 Task: Add a signature Jon Parker containing Have a great National Disability Day, Jon Parker to email address softage.8@softage.net and add a folder Graphic design
Action: Mouse moved to (89, 136)
Screenshot: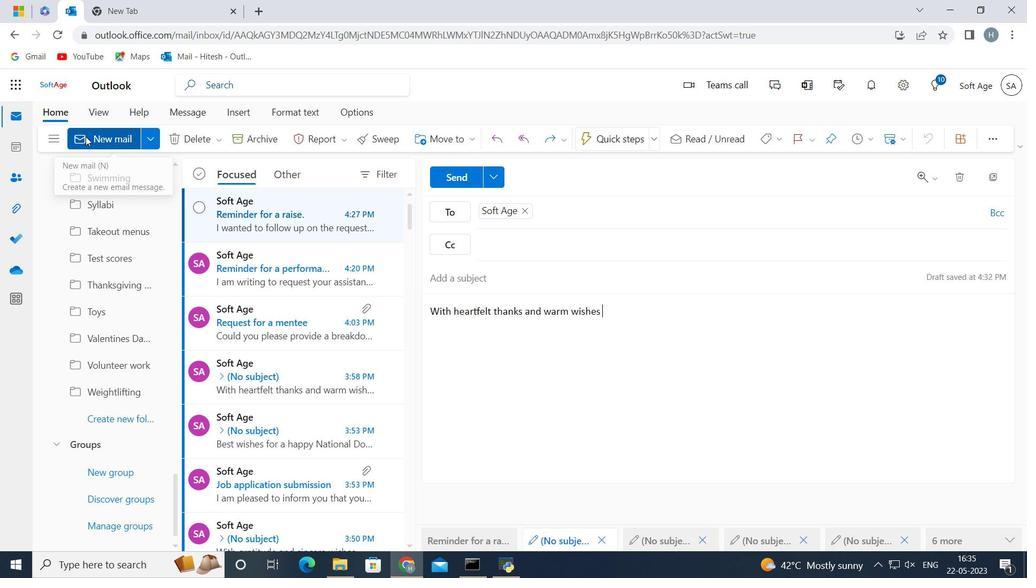 
Action: Mouse pressed left at (89, 136)
Screenshot: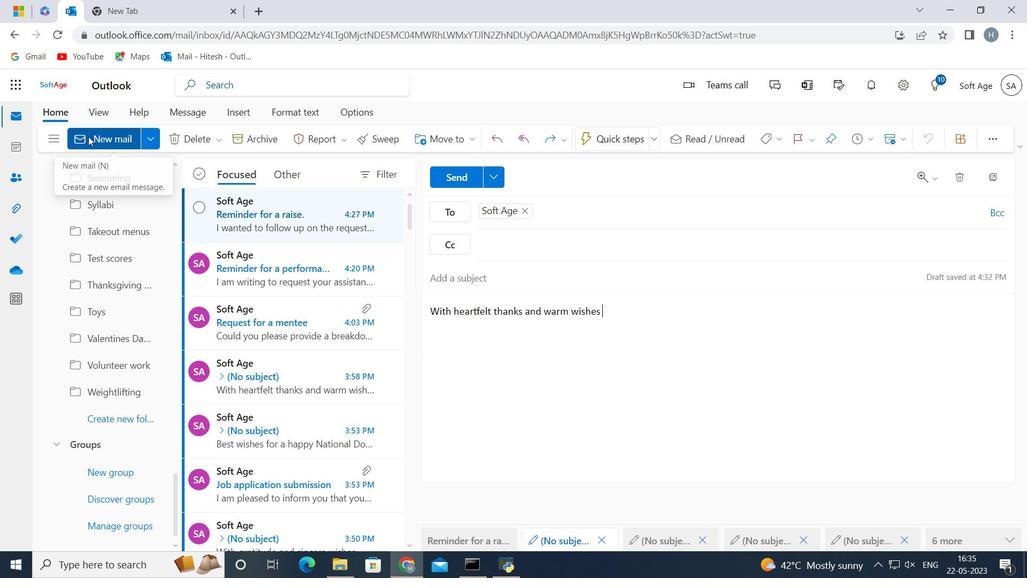 
Action: Mouse moved to (844, 142)
Screenshot: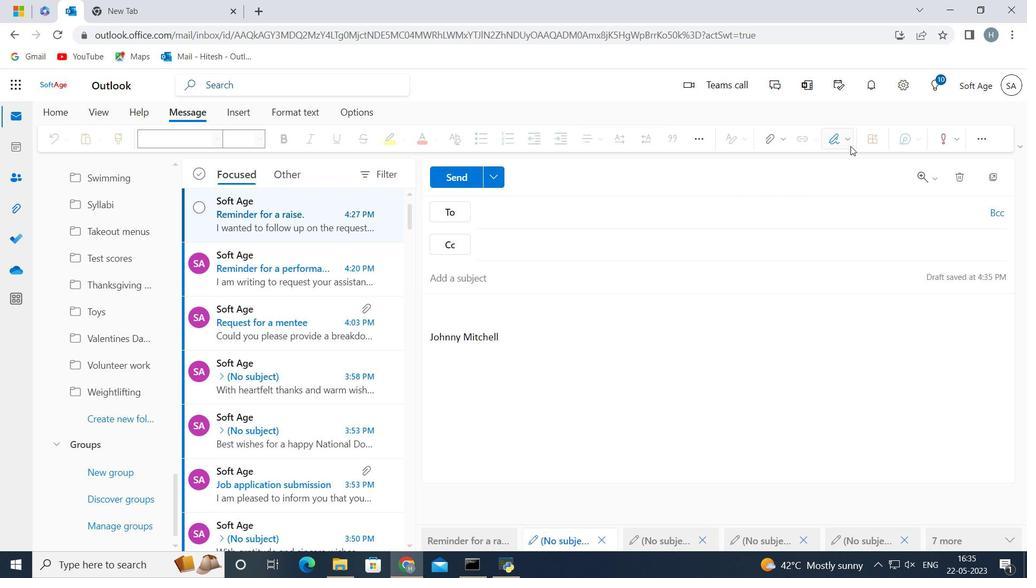 
Action: Mouse pressed left at (844, 142)
Screenshot: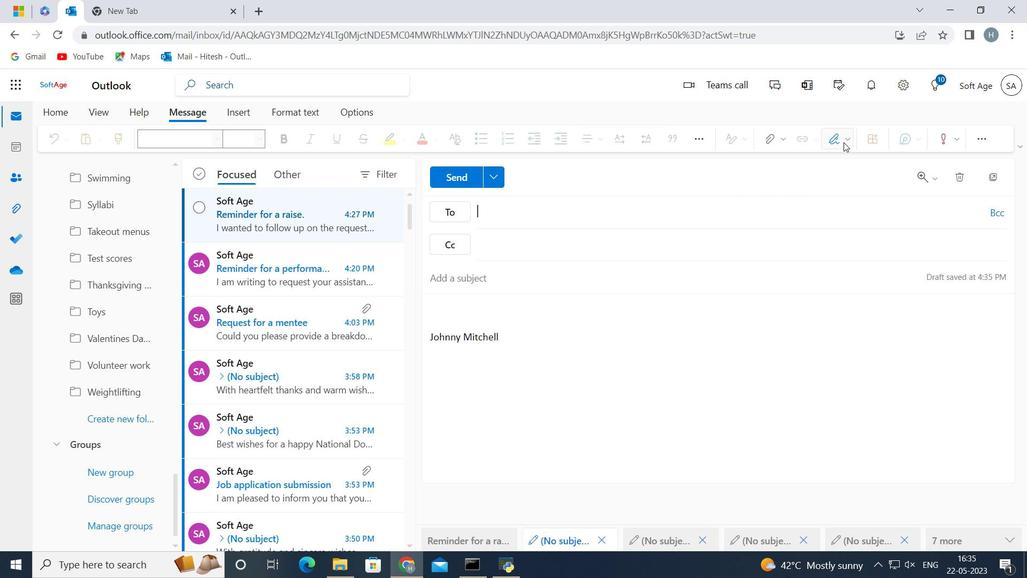 
Action: Mouse moved to (780, 405)
Screenshot: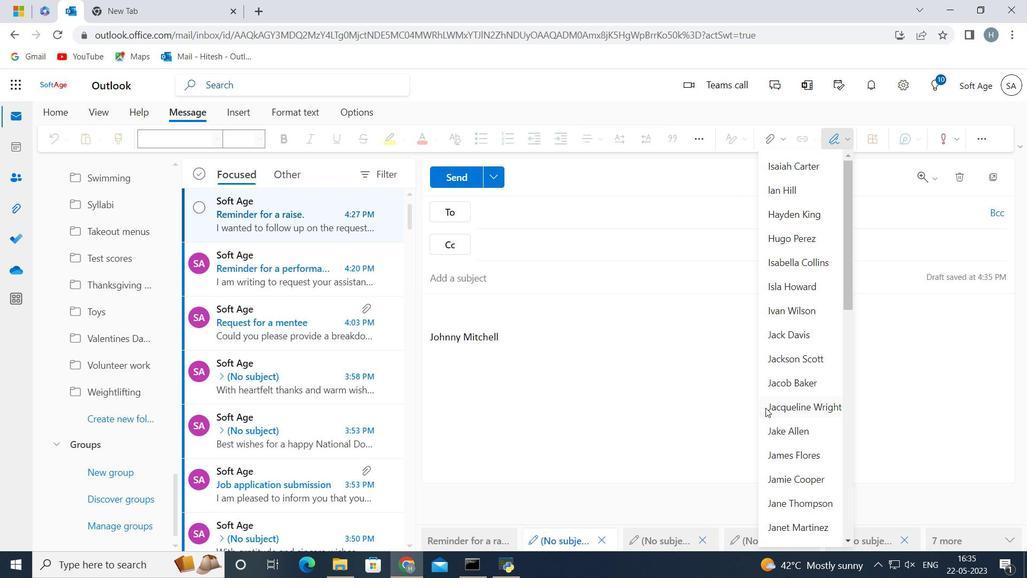 
Action: Mouse scrolled (780, 404) with delta (0, 0)
Screenshot: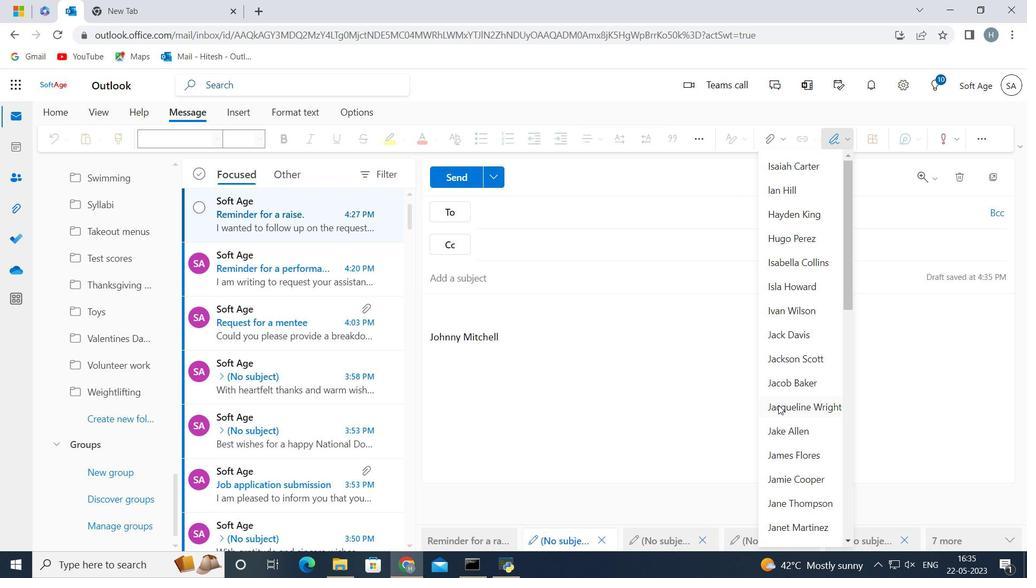
Action: Mouse scrolled (780, 404) with delta (0, 0)
Screenshot: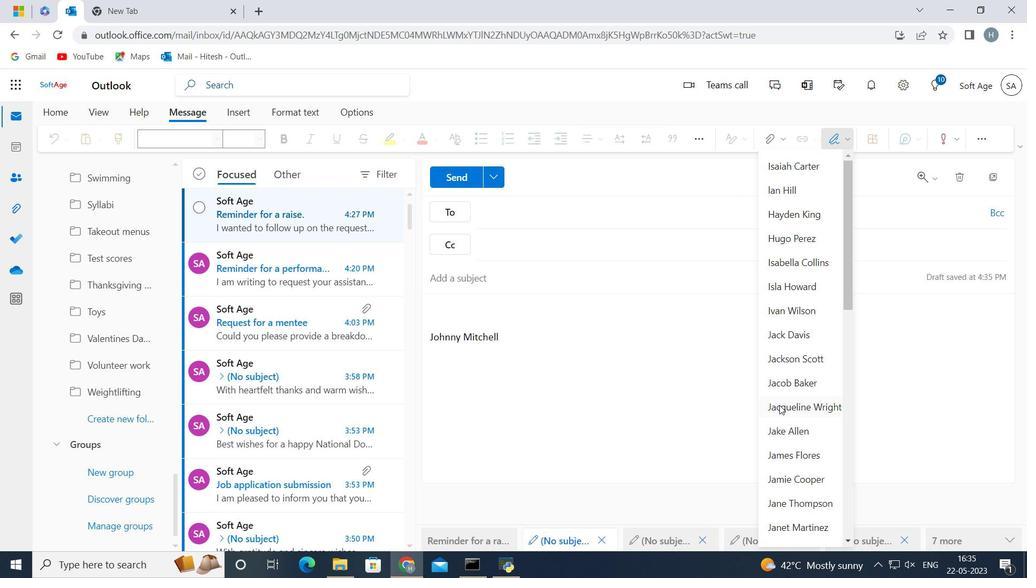 
Action: Mouse scrolled (780, 404) with delta (0, 0)
Screenshot: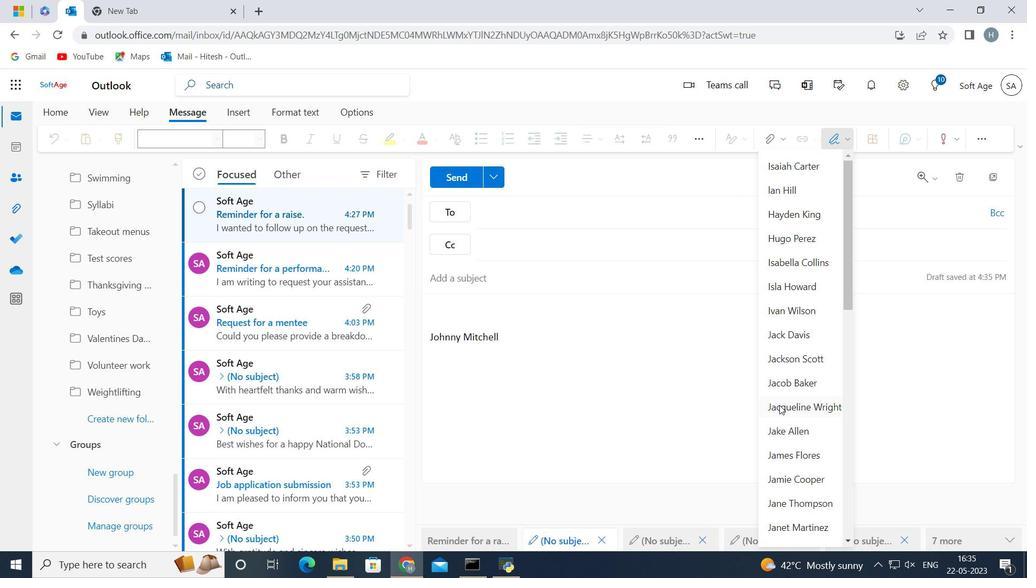 
Action: Mouse scrolled (780, 404) with delta (0, 0)
Screenshot: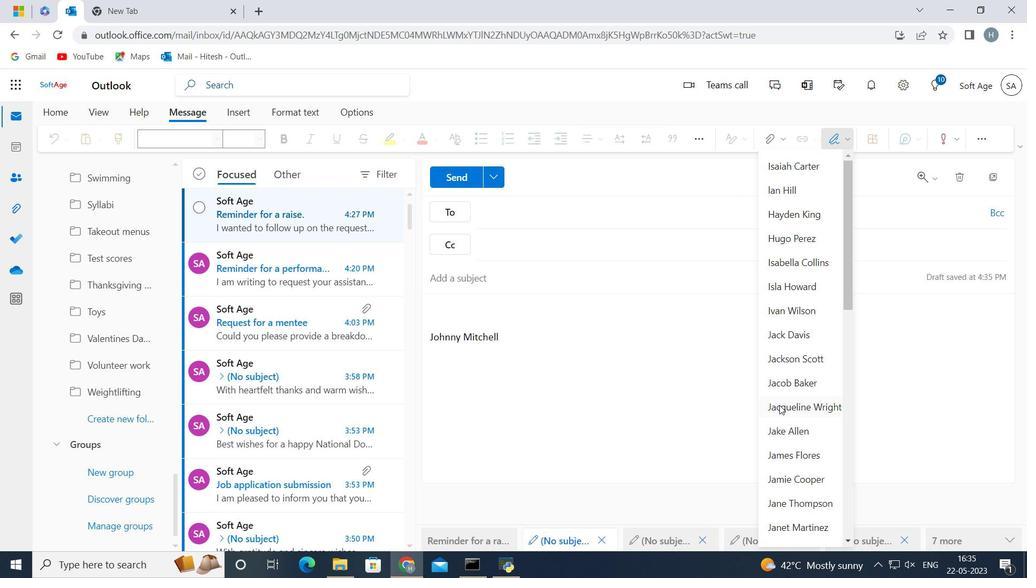 
Action: Mouse scrolled (780, 404) with delta (0, 0)
Screenshot: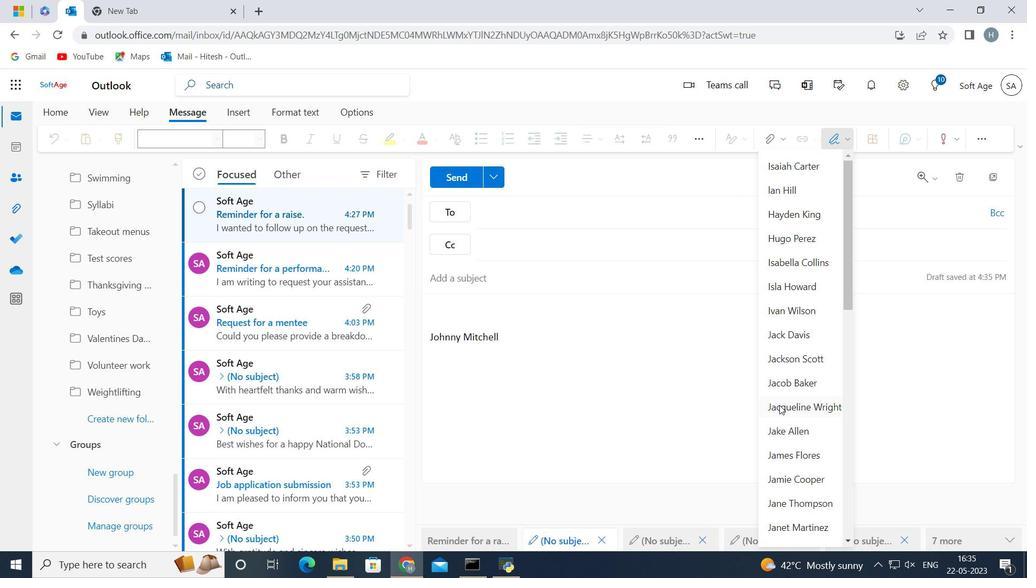
Action: Mouse scrolled (780, 404) with delta (0, 0)
Screenshot: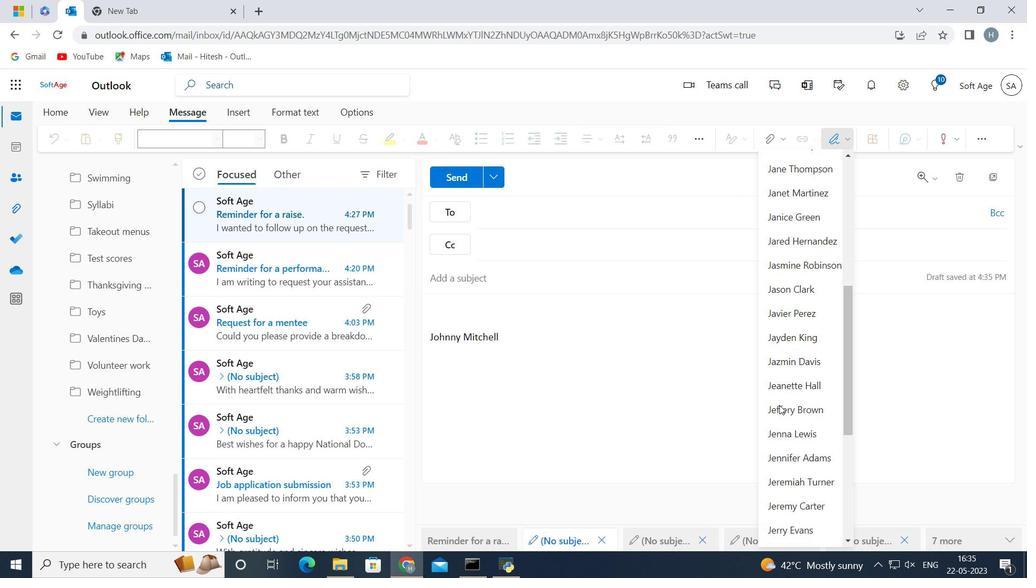 
Action: Mouse scrolled (780, 404) with delta (0, 0)
Screenshot: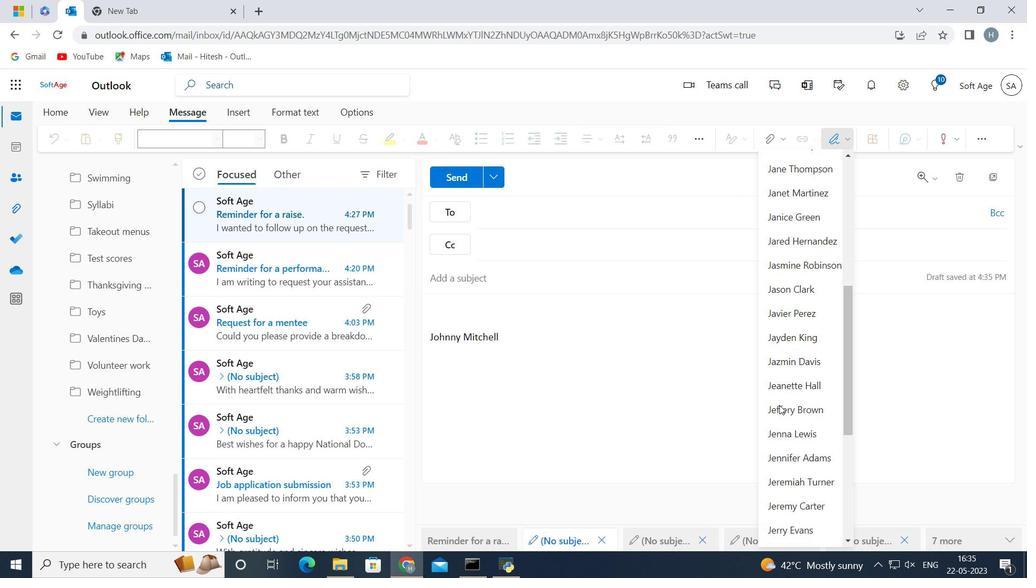 
Action: Mouse scrolled (780, 404) with delta (0, 0)
Screenshot: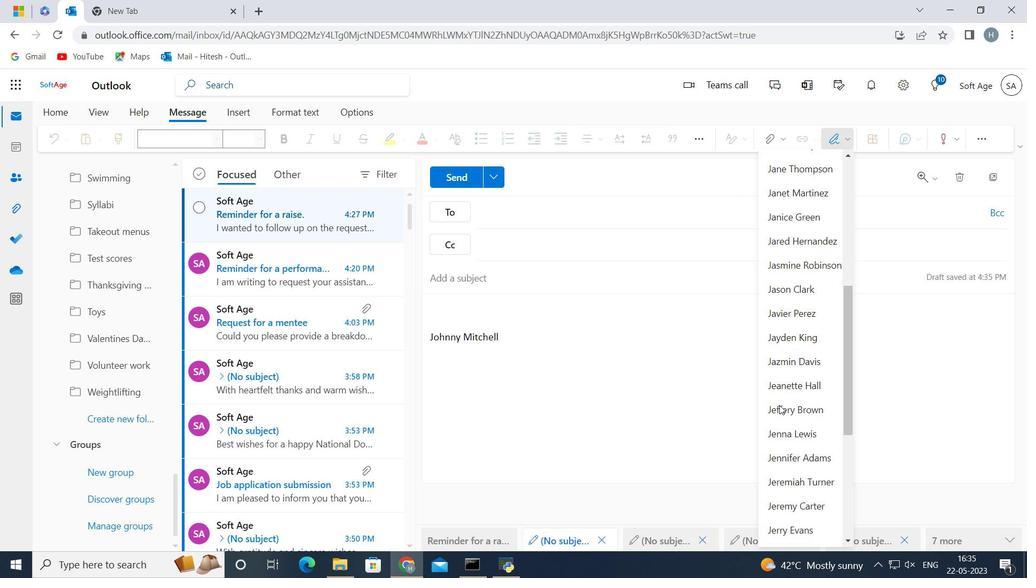 
Action: Mouse scrolled (780, 404) with delta (0, 0)
Screenshot: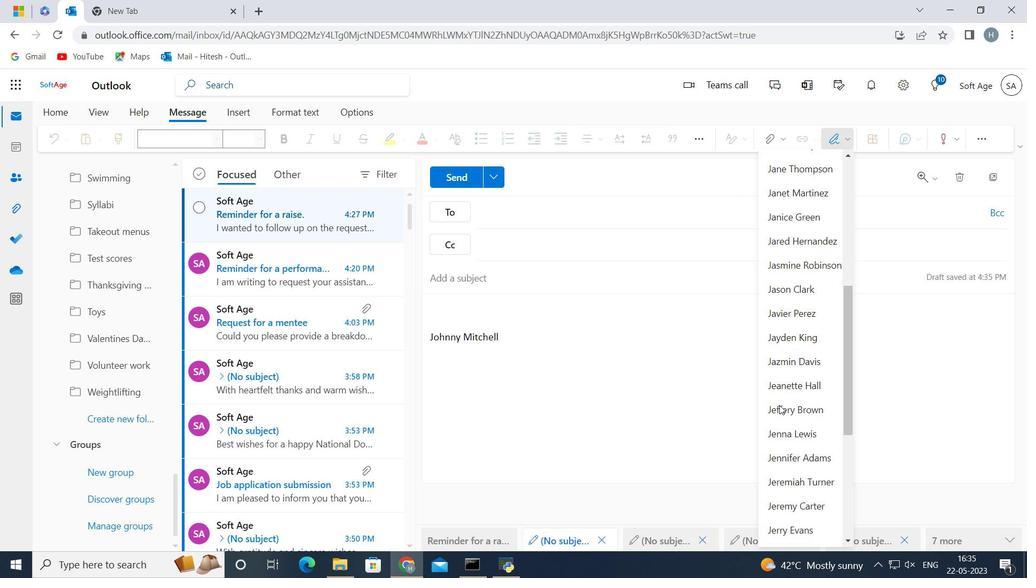 
Action: Mouse scrolled (780, 404) with delta (0, 0)
Screenshot: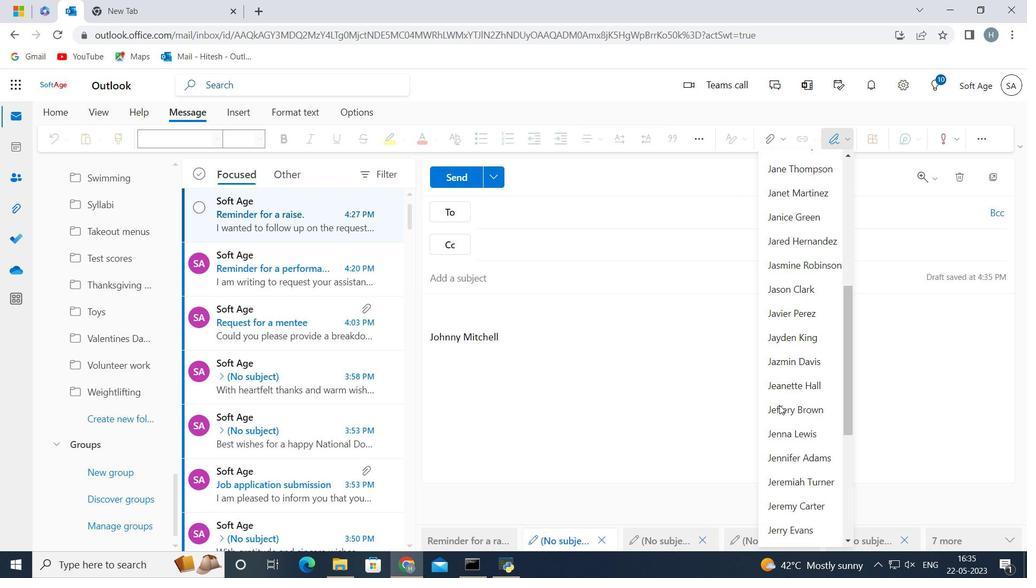 
Action: Mouse scrolled (780, 404) with delta (0, 0)
Screenshot: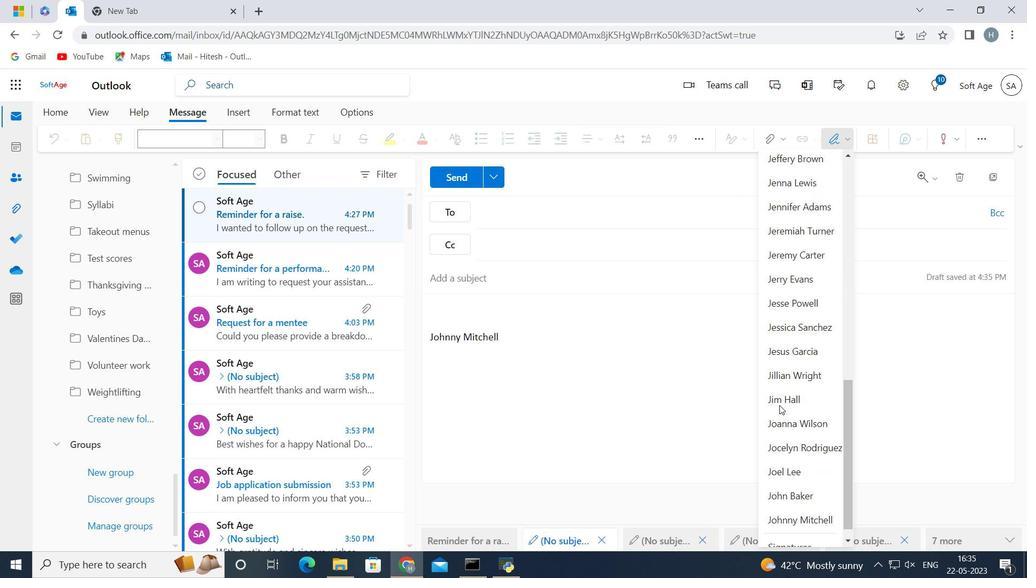 
Action: Mouse scrolled (780, 404) with delta (0, 0)
Screenshot: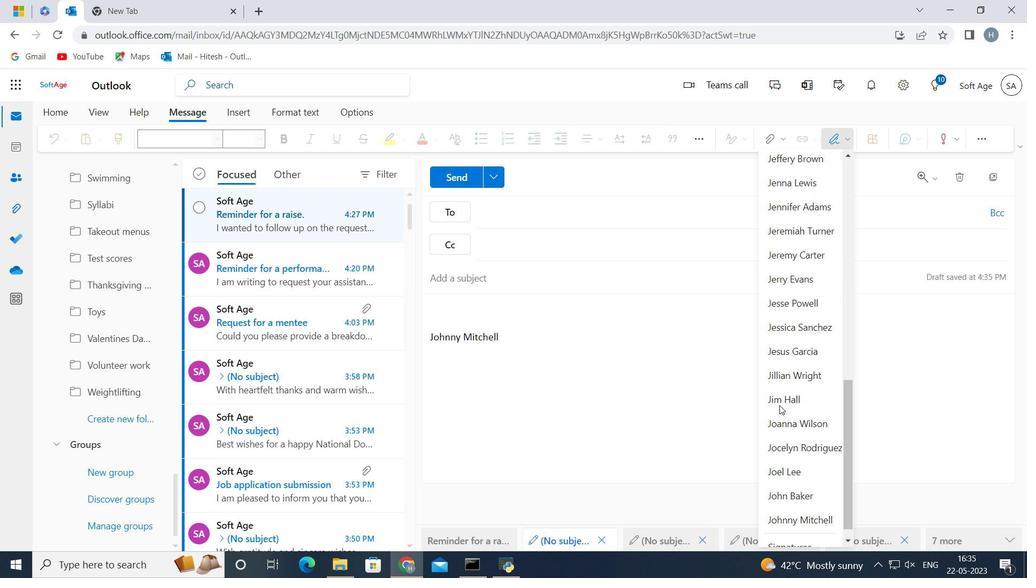
Action: Mouse scrolled (780, 404) with delta (0, 0)
Screenshot: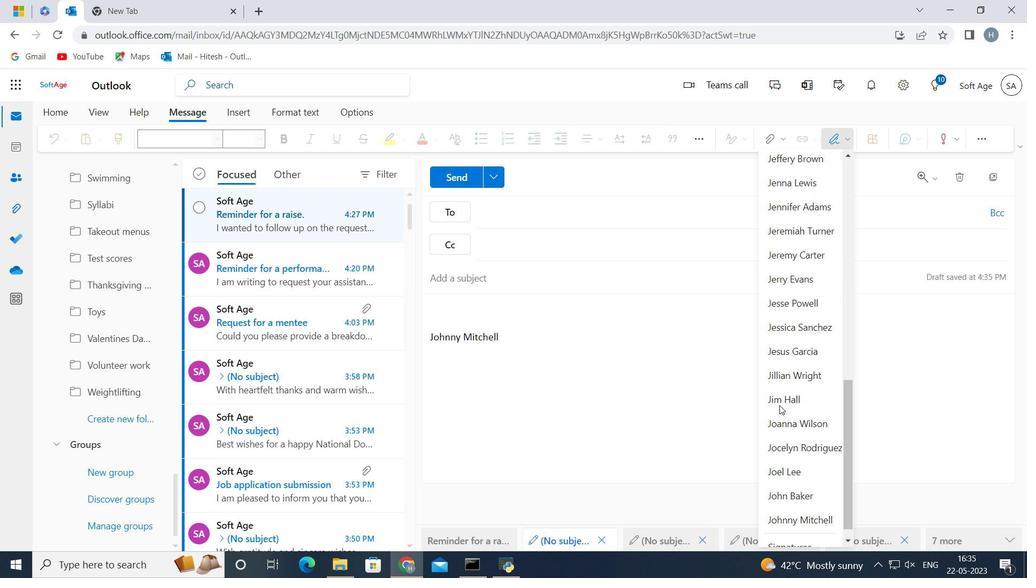 
Action: Mouse scrolled (780, 404) with delta (0, 0)
Screenshot: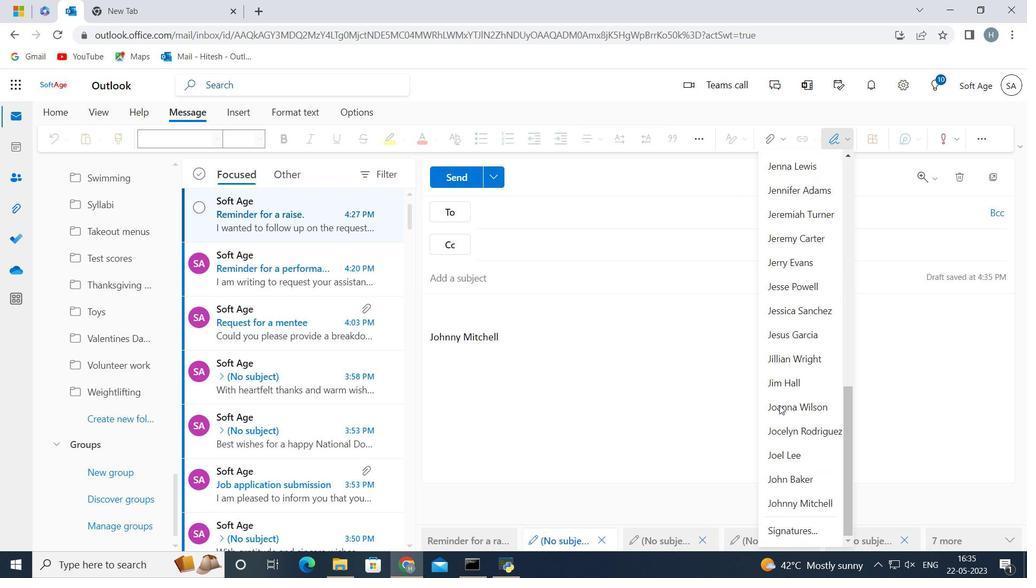 
Action: Mouse scrolled (780, 404) with delta (0, 0)
Screenshot: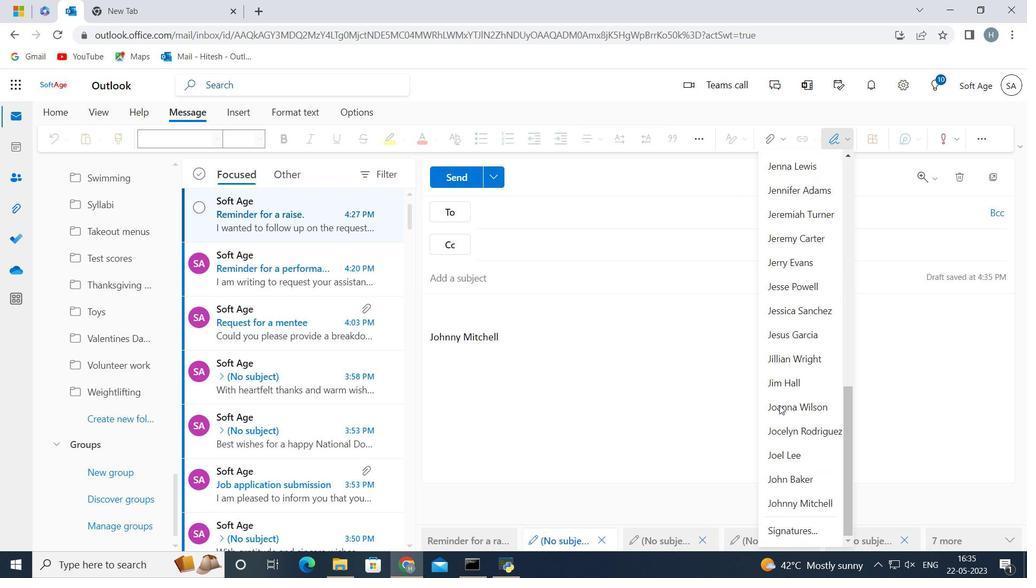 
Action: Mouse scrolled (780, 404) with delta (0, 0)
Screenshot: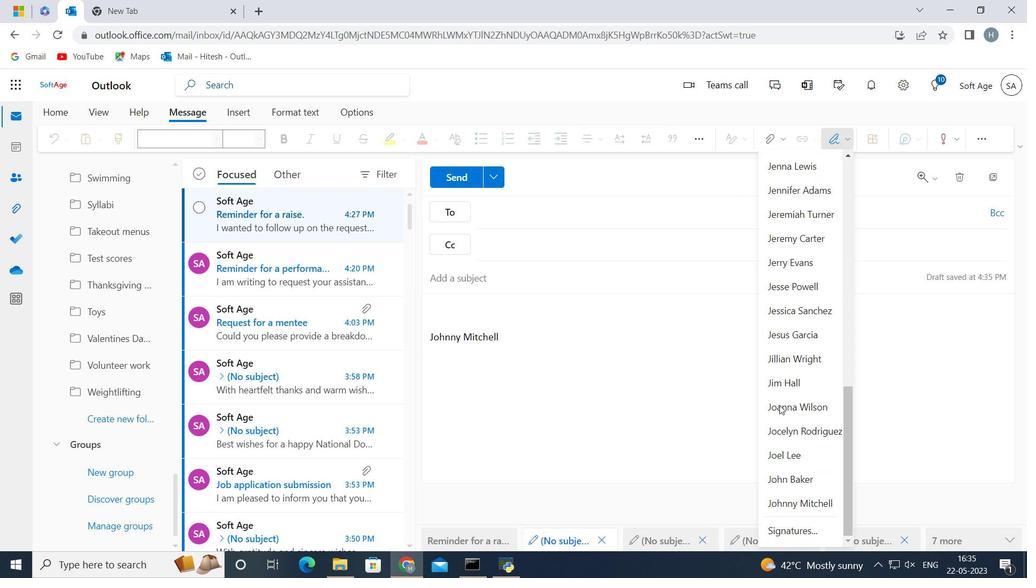 
Action: Mouse scrolled (780, 404) with delta (0, 0)
Screenshot: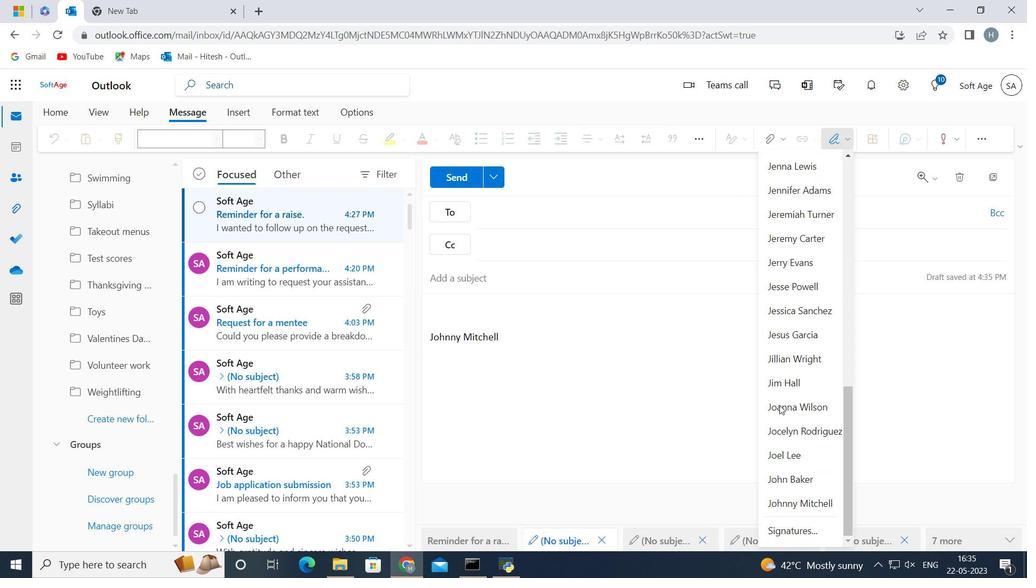 
Action: Mouse scrolled (780, 404) with delta (0, 0)
Screenshot: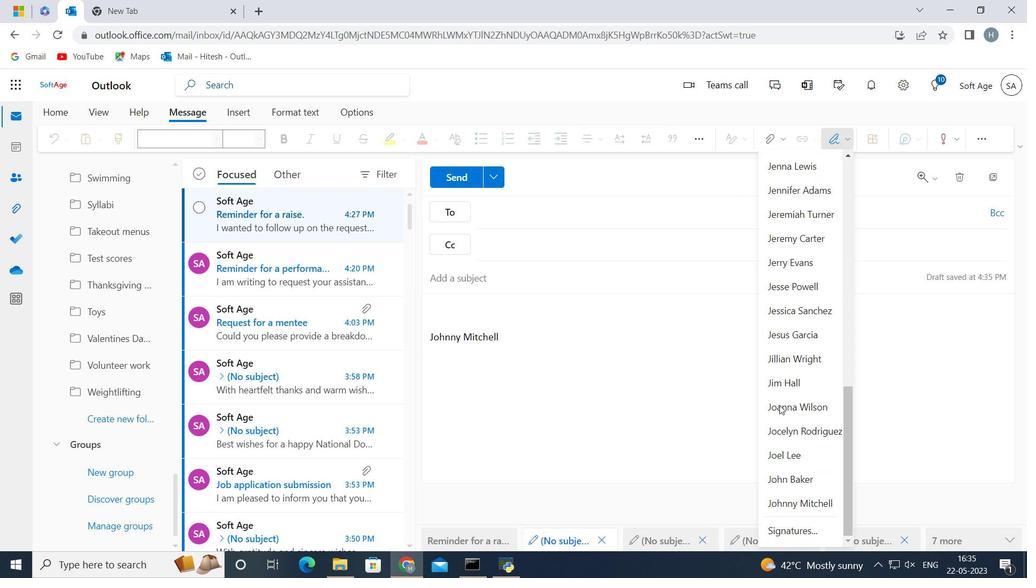 
Action: Mouse scrolled (780, 404) with delta (0, 0)
Screenshot: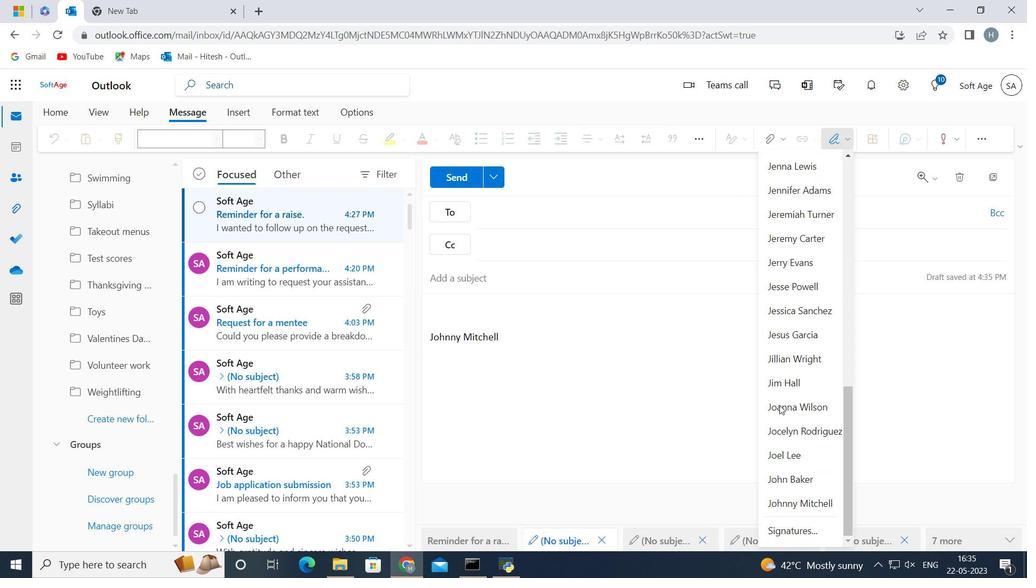 
Action: Mouse moved to (797, 525)
Screenshot: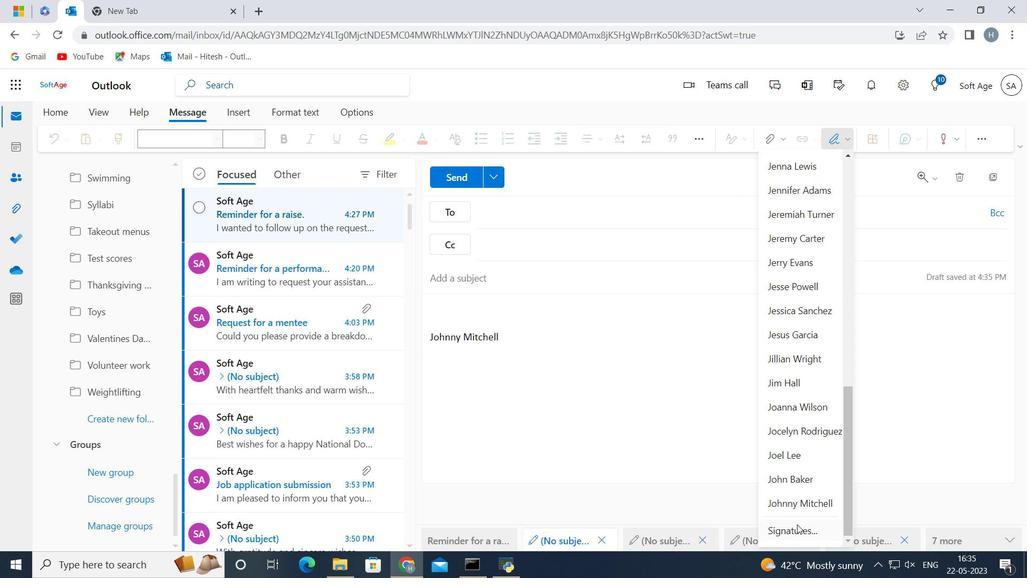 
Action: Mouse pressed left at (797, 525)
Screenshot: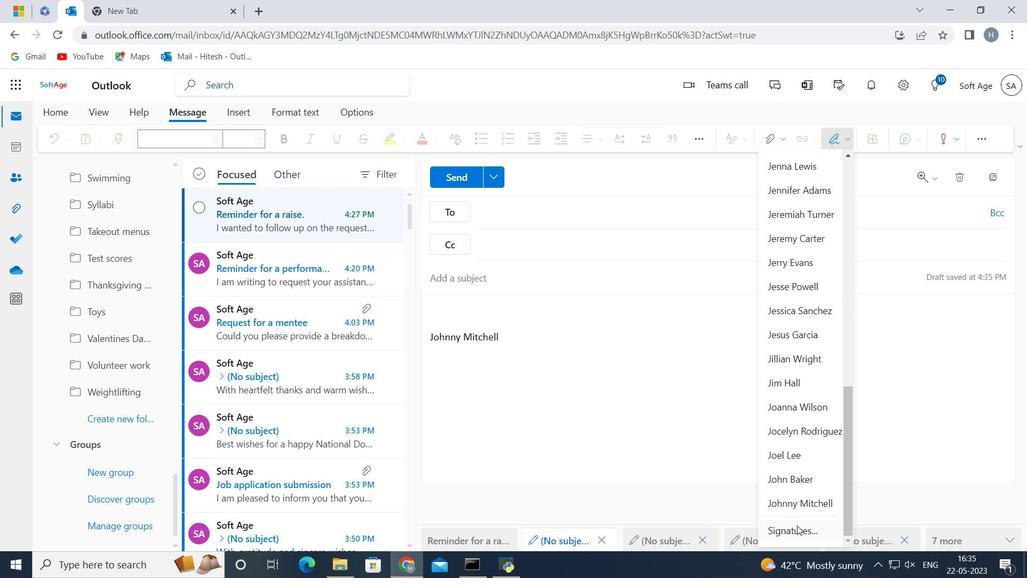 
Action: Mouse moved to (724, 242)
Screenshot: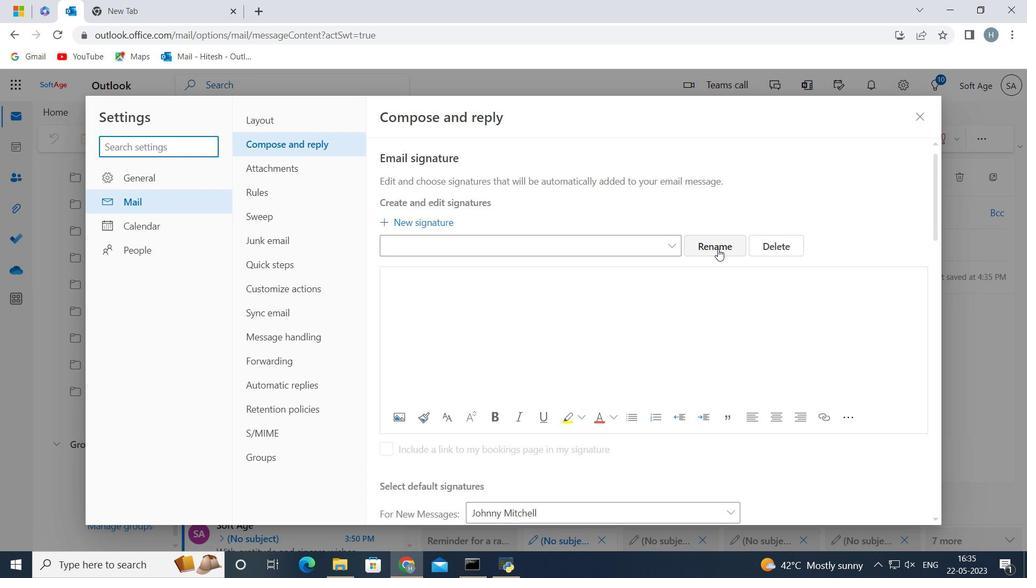 
Action: Mouse pressed left at (724, 242)
Screenshot: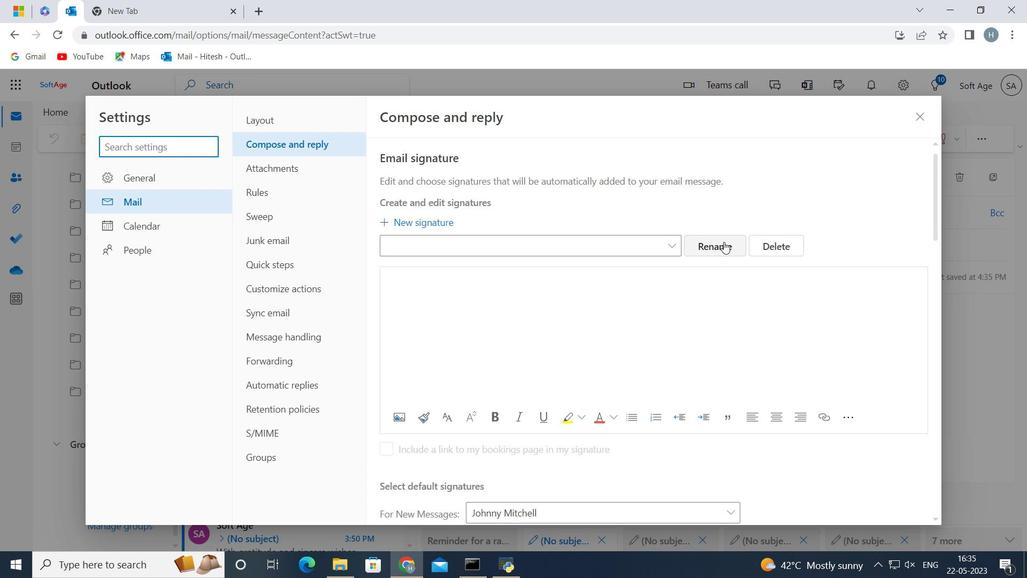 
Action: Mouse moved to (678, 244)
Screenshot: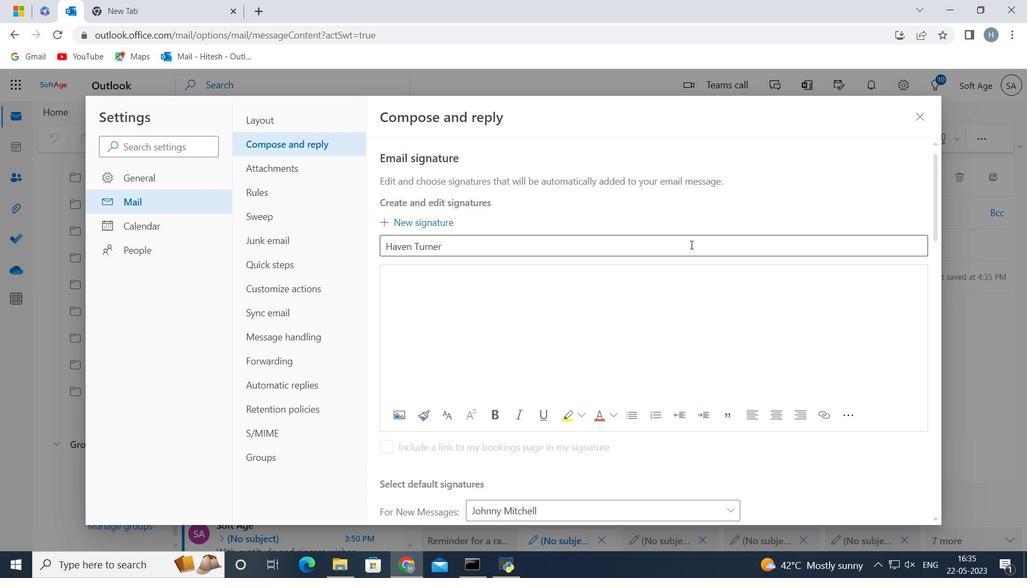 
Action: Mouse pressed left at (678, 244)
Screenshot: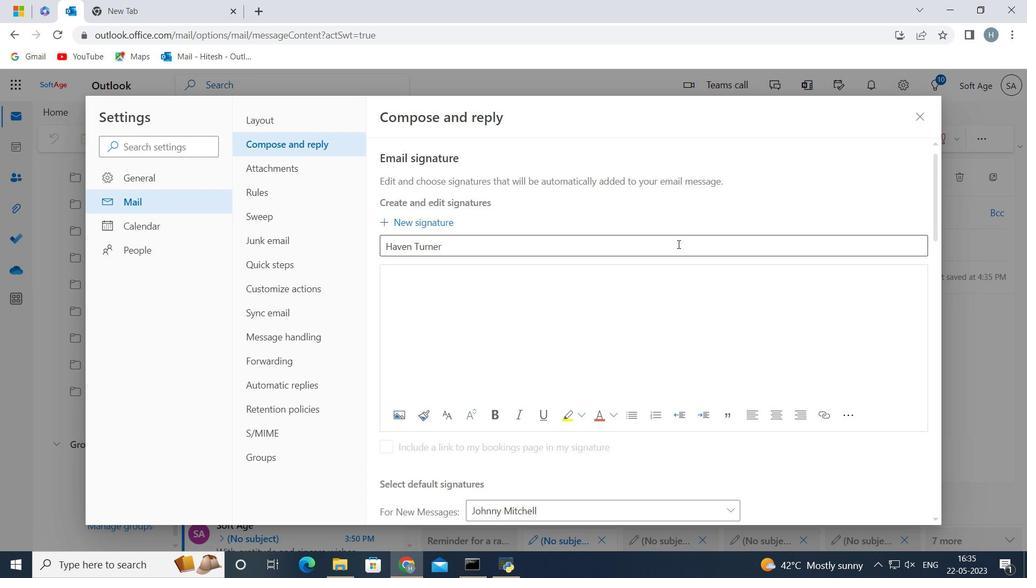 
Action: Key pressed <Key.backspace><Key.backspace><Key.backspace><Key.backspace><Key.backspace><Key.backspace><Key.backspace><Key.backspace><Key.backspace><Key.backspace><Key.backspace><Key.backspace><Key.backspace><Key.backspace><Key.backspace><Key.backspace><Key.backspace><Key.backspace><Key.backspace><Key.backspace><Key.shift>Jon<Key.space><Key.shift>Parker<Key.space>
Screenshot: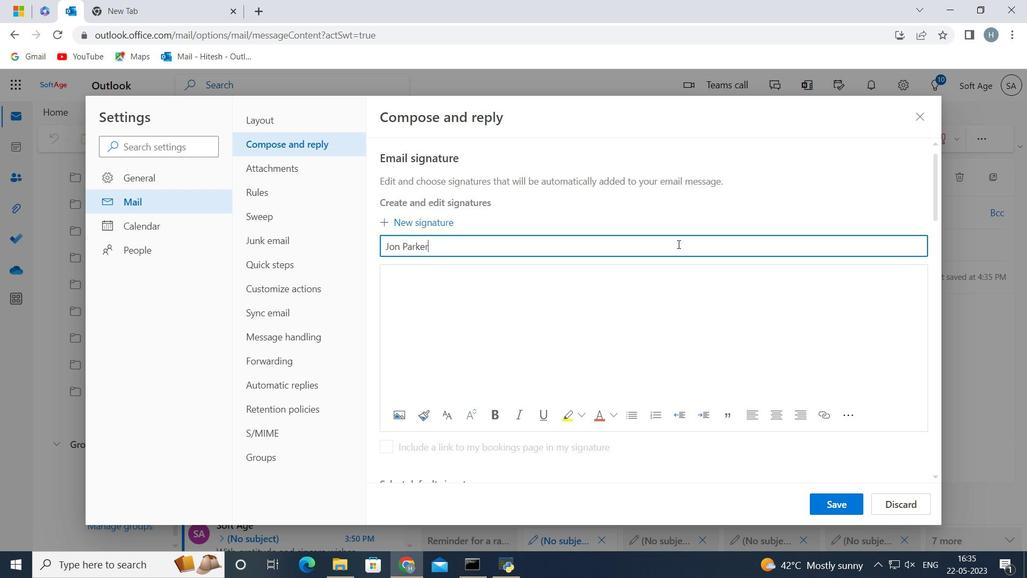 
Action: Mouse moved to (490, 299)
Screenshot: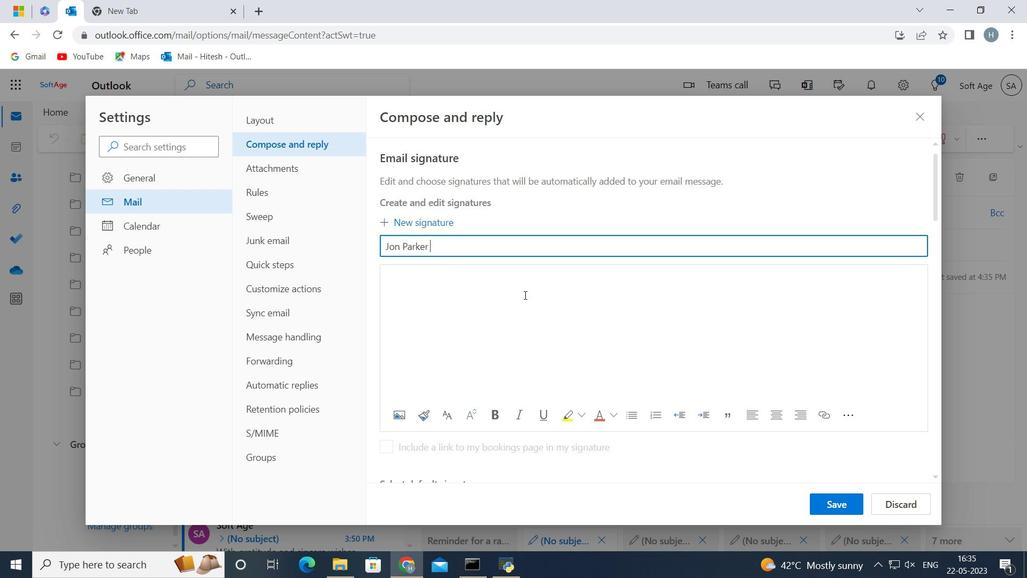 
Action: Mouse pressed left at (490, 299)
Screenshot: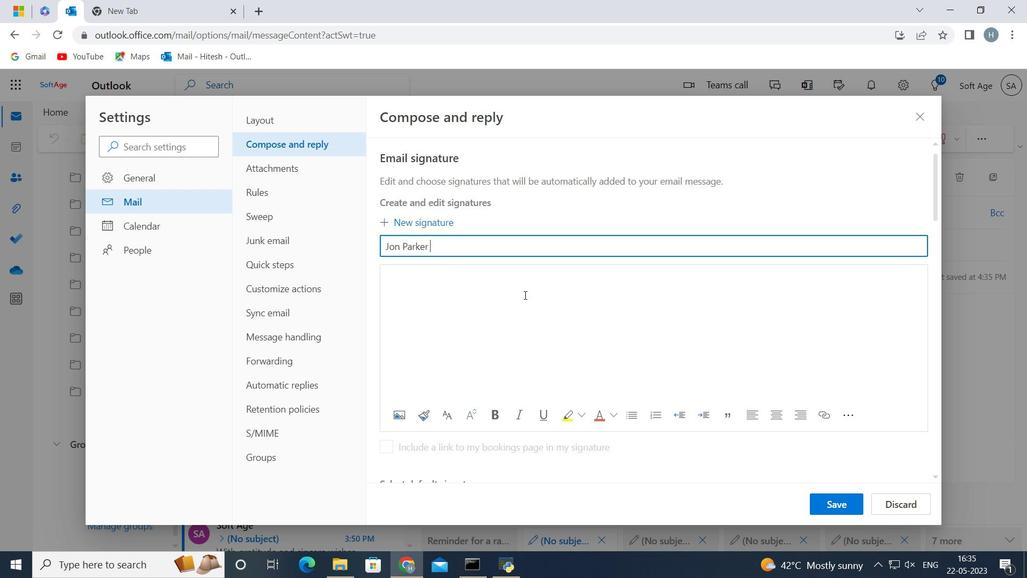 
Action: Mouse moved to (489, 299)
Screenshot: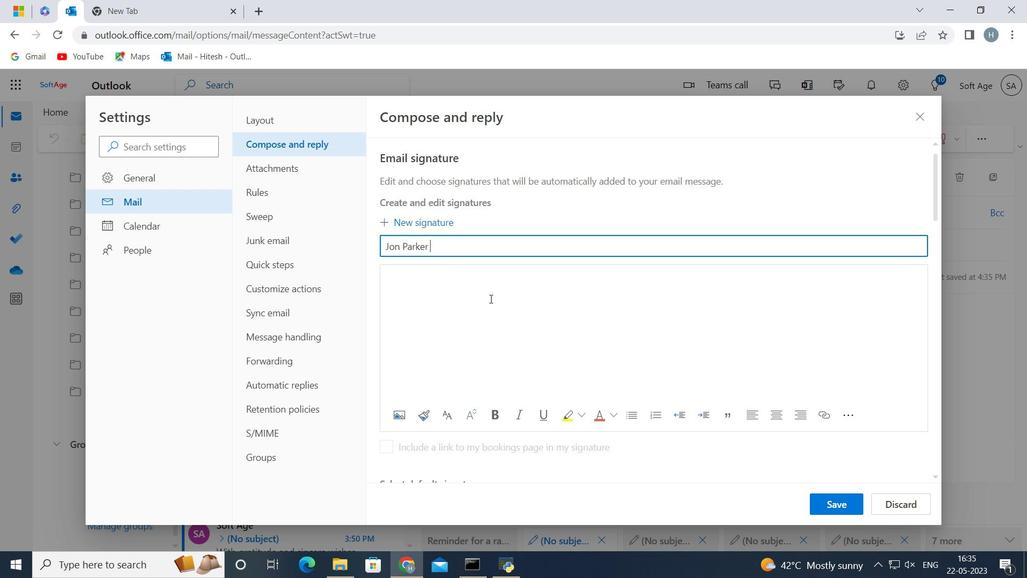 
Action: Key pressed <Key.shift>Jon<Key.space><Key.shift>Parker
Screenshot: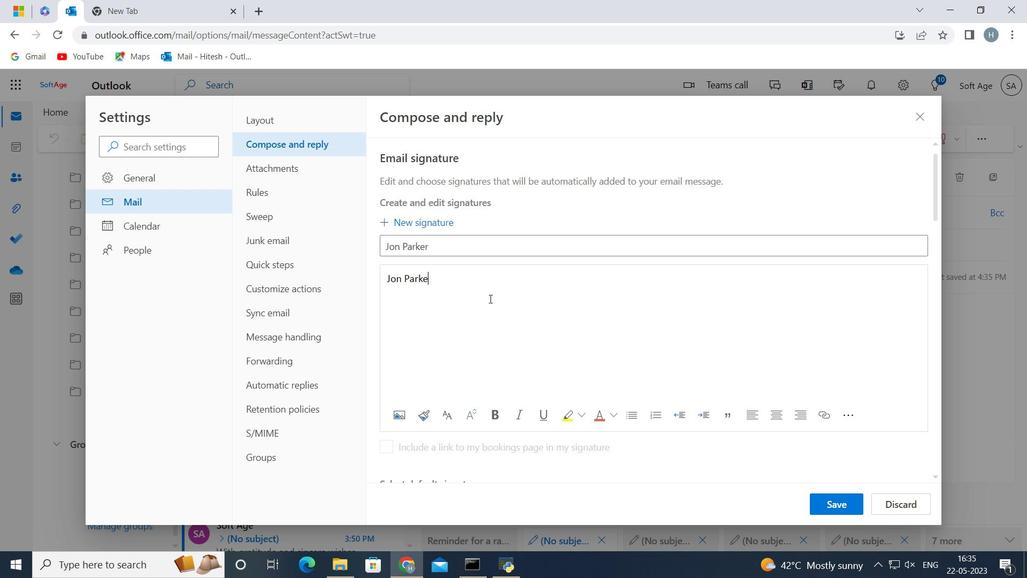 
Action: Mouse moved to (828, 500)
Screenshot: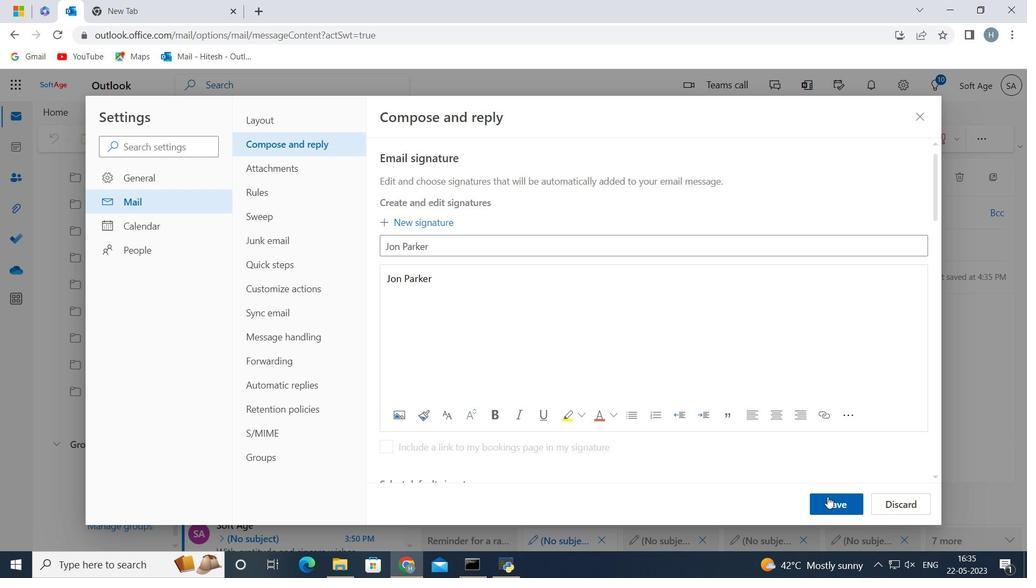 
Action: Mouse pressed left at (828, 500)
Screenshot: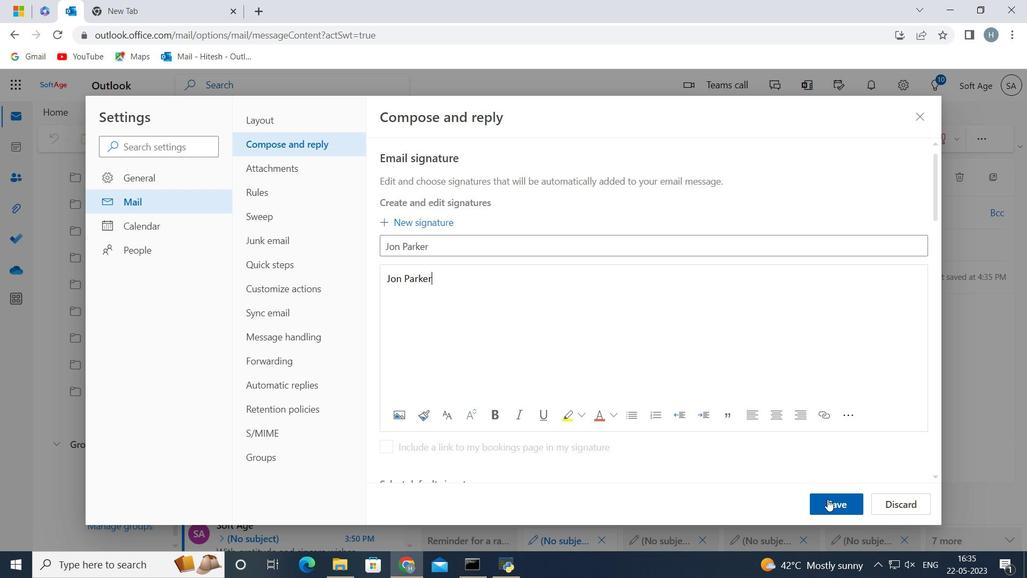 
Action: Mouse moved to (748, 316)
Screenshot: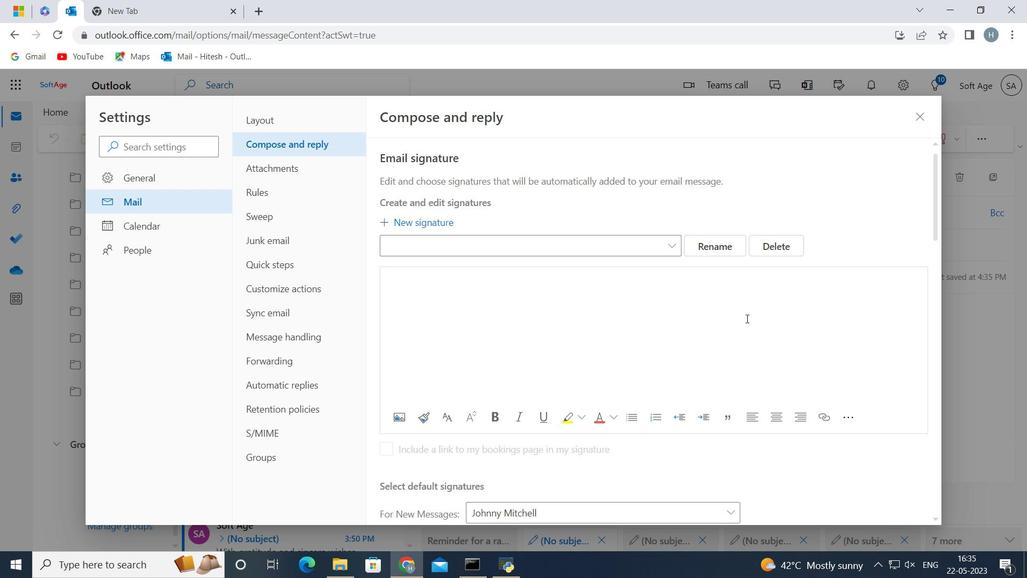 
Action: Mouse scrolled (748, 315) with delta (0, 0)
Screenshot: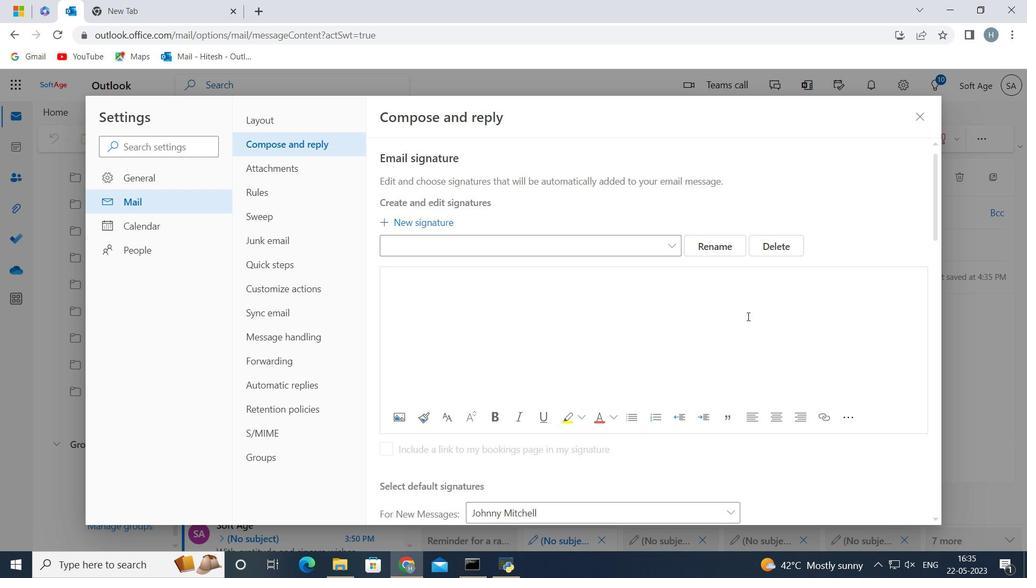 
Action: Mouse scrolled (748, 315) with delta (0, 0)
Screenshot: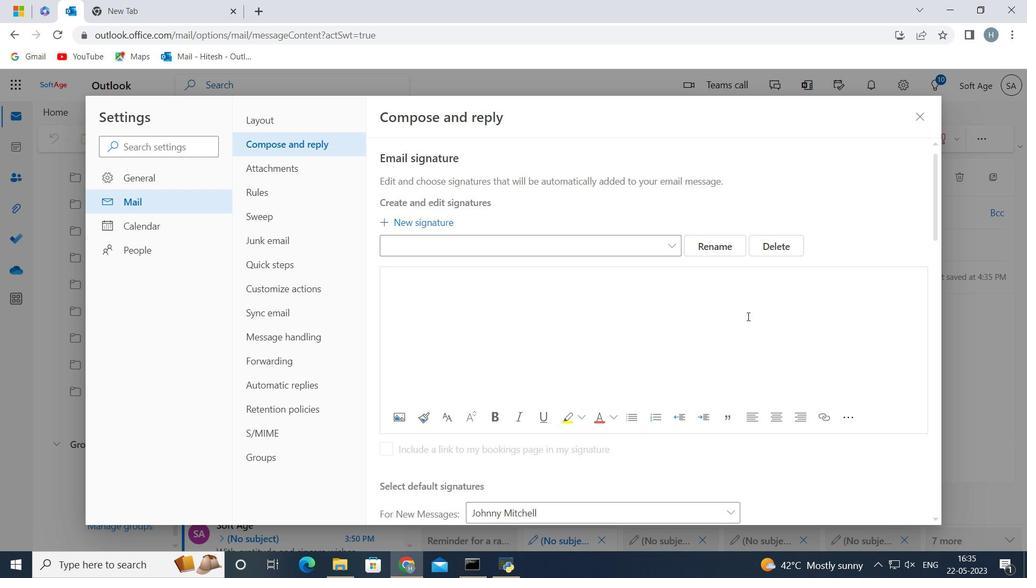 
Action: Mouse scrolled (748, 315) with delta (0, 0)
Screenshot: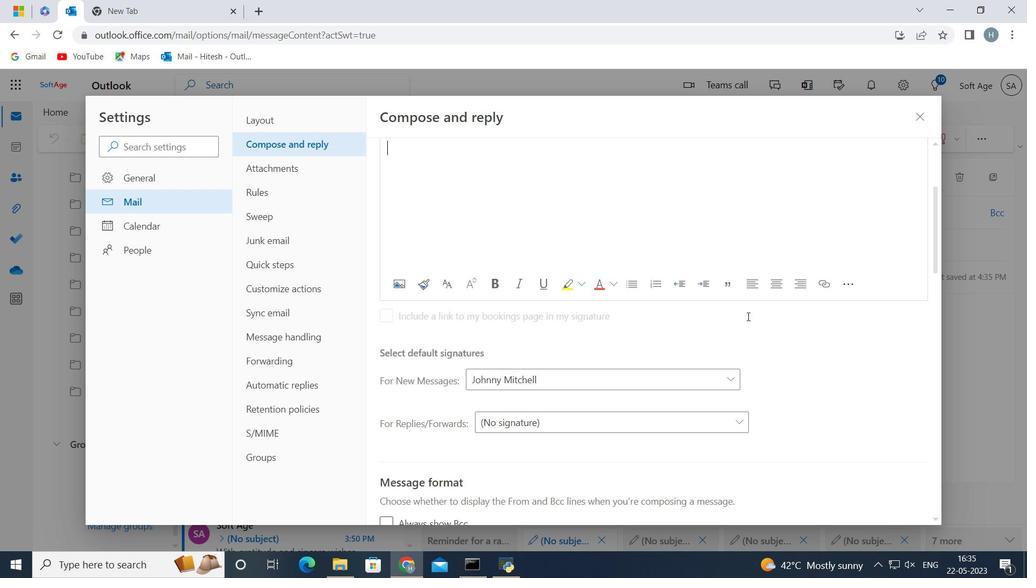
Action: Mouse moved to (715, 311)
Screenshot: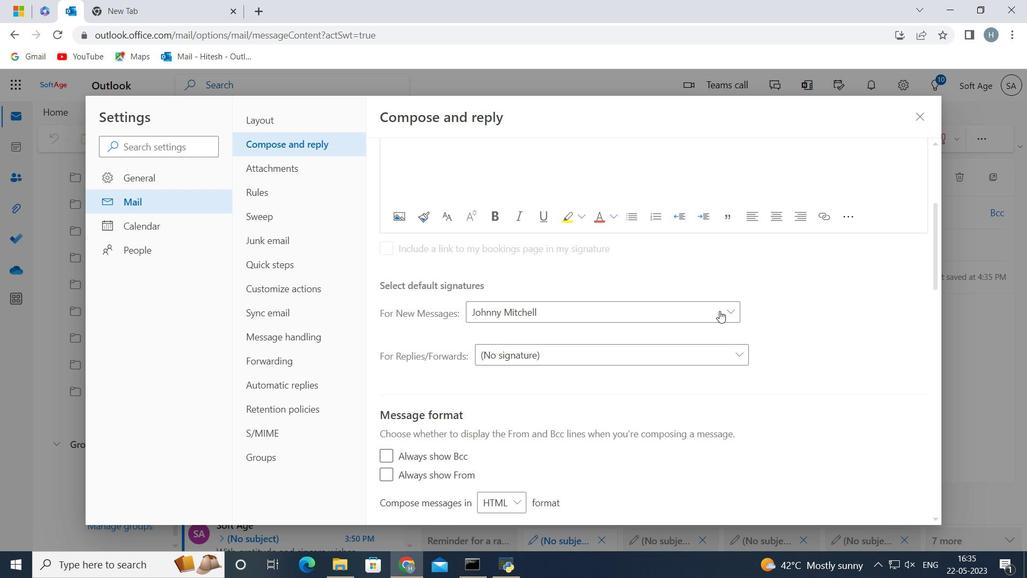 
Action: Mouse pressed left at (715, 311)
Screenshot: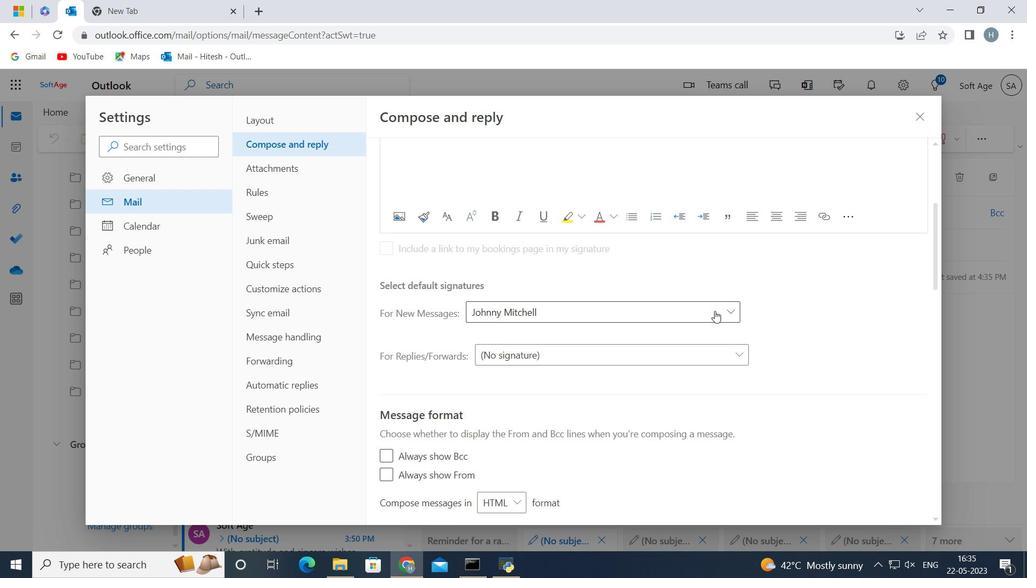 
Action: Mouse moved to (781, 533)
Screenshot: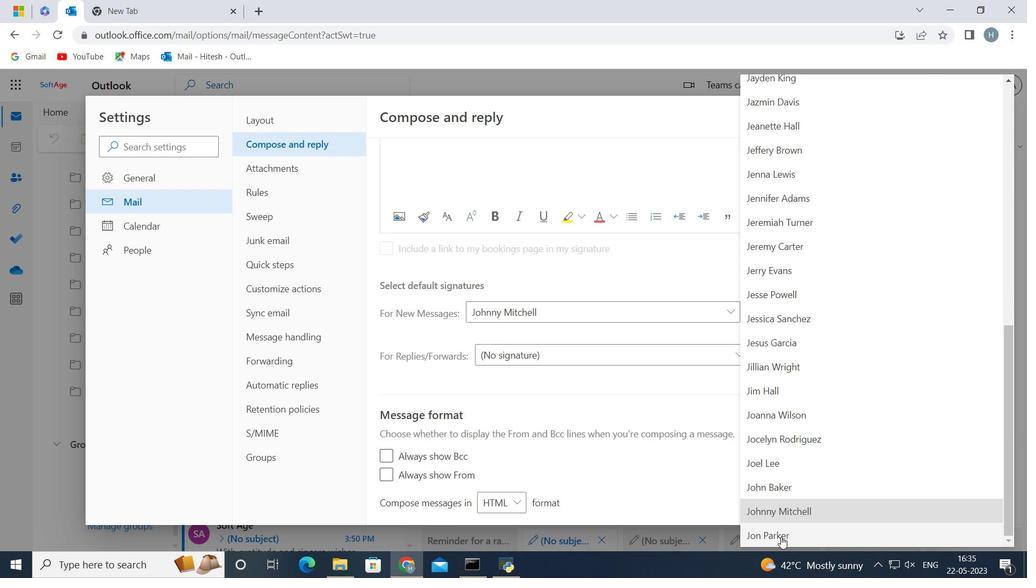 
Action: Mouse pressed left at (781, 533)
Screenshot: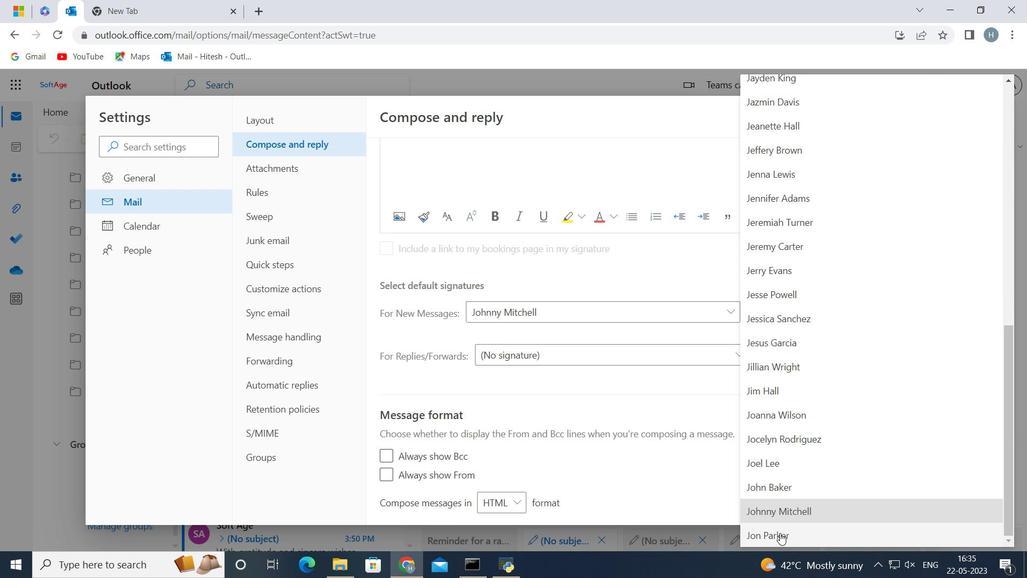 
Action: Mouse moved to (836, 501)
Screenshot: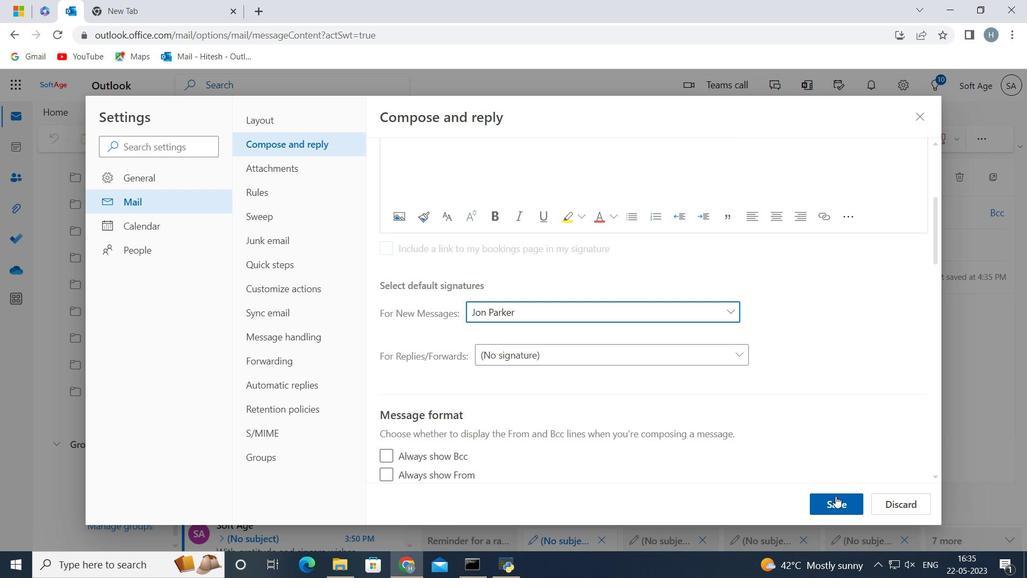 
Action: Mouse pressed left at (836, 501)
Screenshot: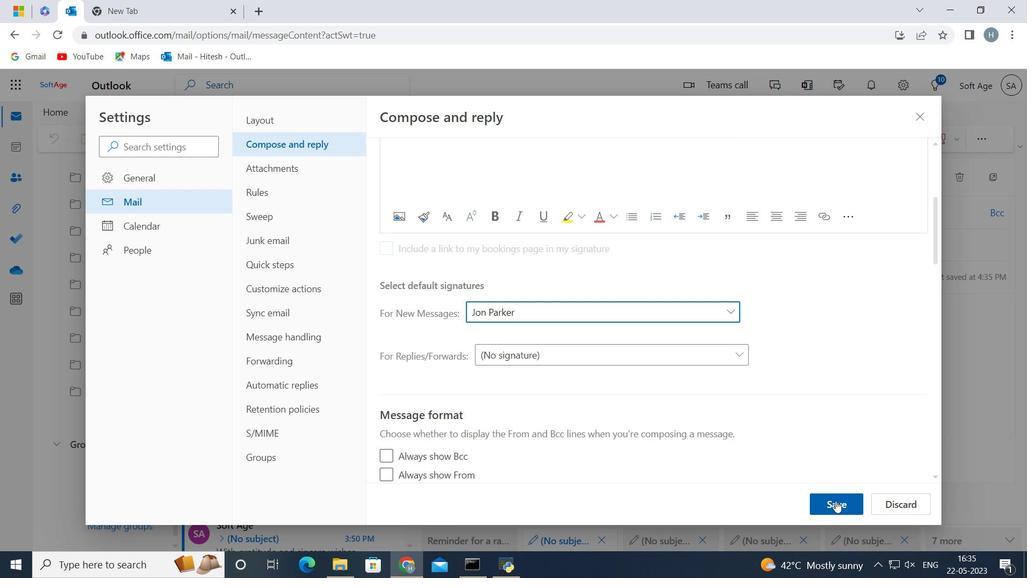 
Action: Mouse moved to (917, 117)
Screenshot: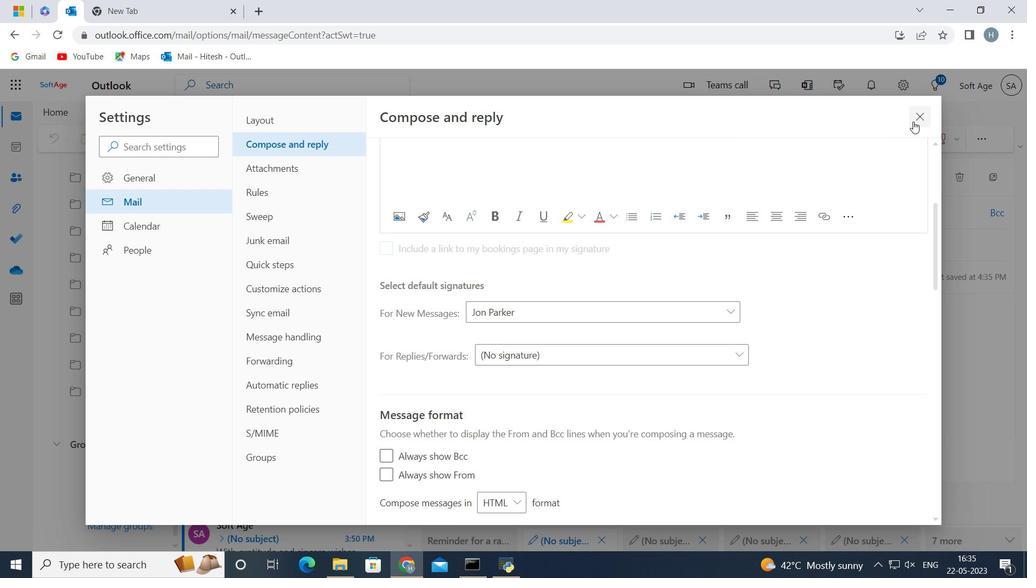 
Action: Mouse pressed left at (917, 117)
Screenshot: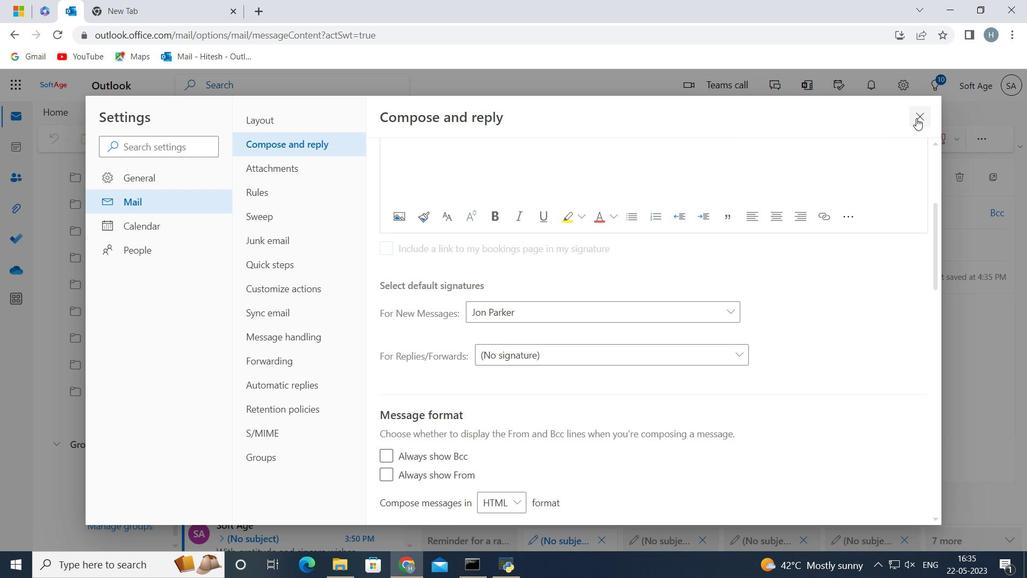 
Action: Mouse moved to (511, 329)
Screenshot: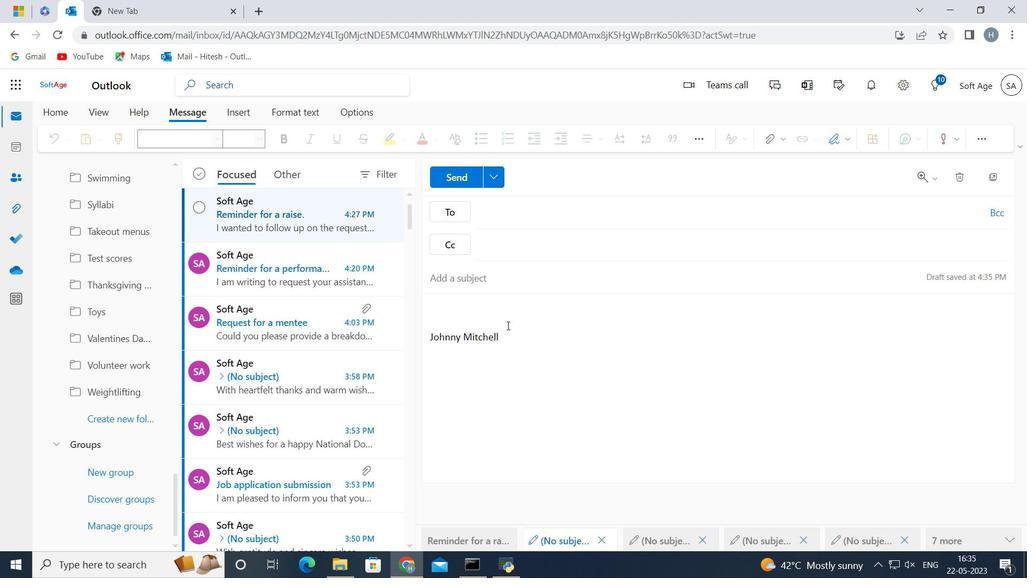 
Action: Mouse pressed left at (511, 329)
Screenshot: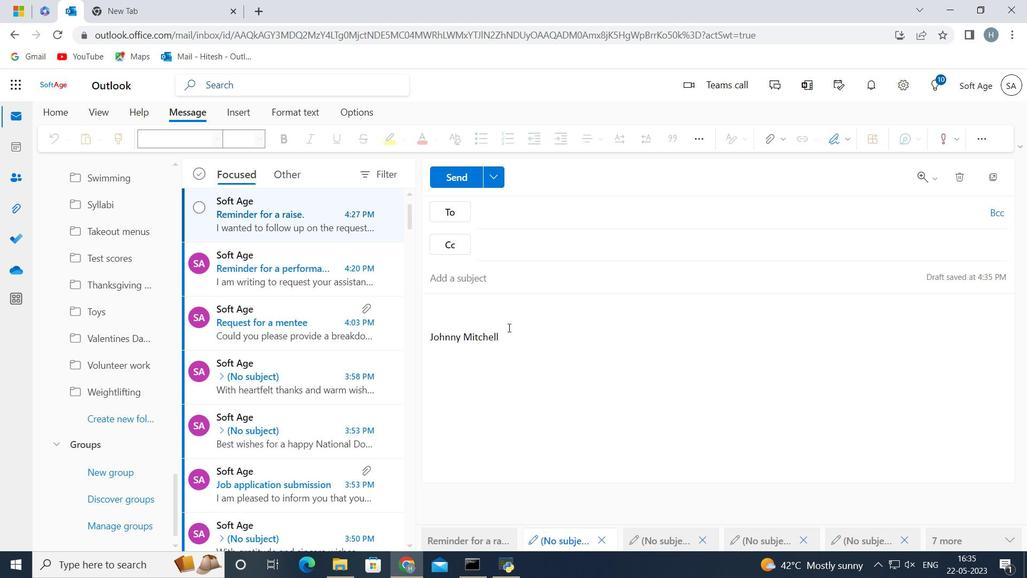
Action: Mouse moved to (511, 329)
Screenshot: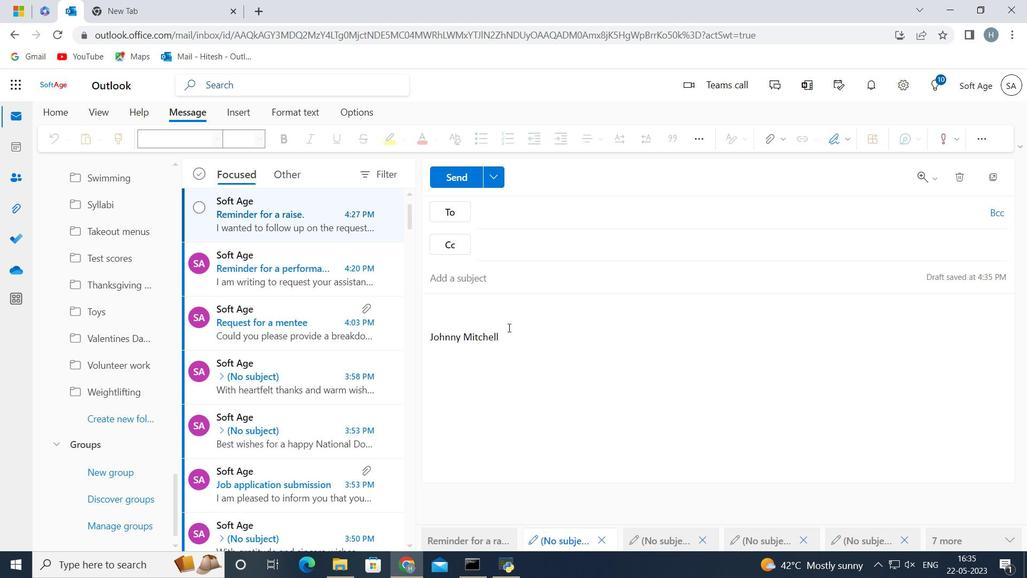 
Action: Key pressed <Key.backspace><Key.backspace><Key.backspace><Key.backspace><Key.shift>Have<Key.space>a<Key.space>great<Key.space><Key.shift>National<Key.space><Key.shift>Disability<Key.space><Key.shift>Day<Key.space>
Screenshot: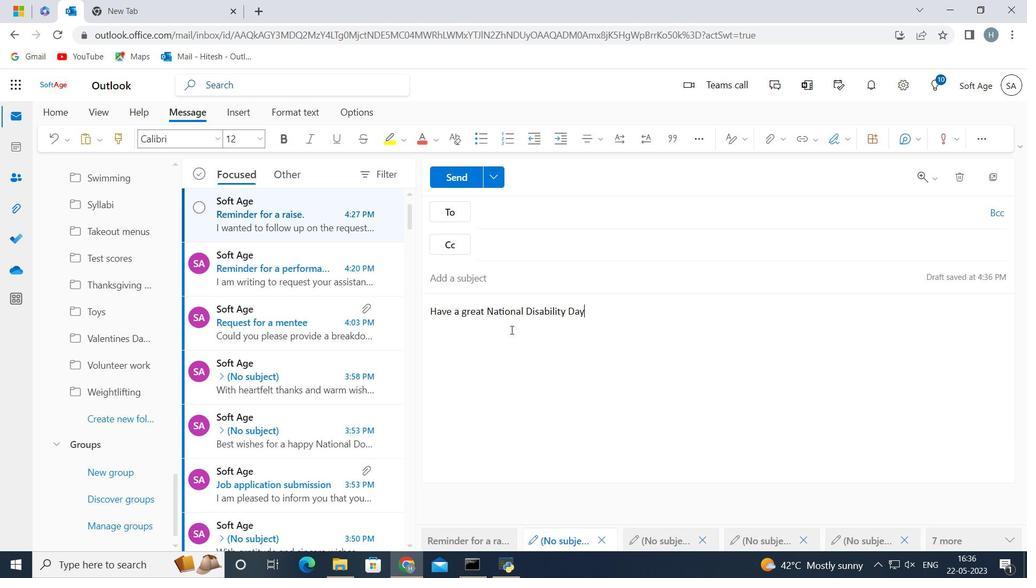 
Action: Mouse moved to (518, 216)
Screenshot: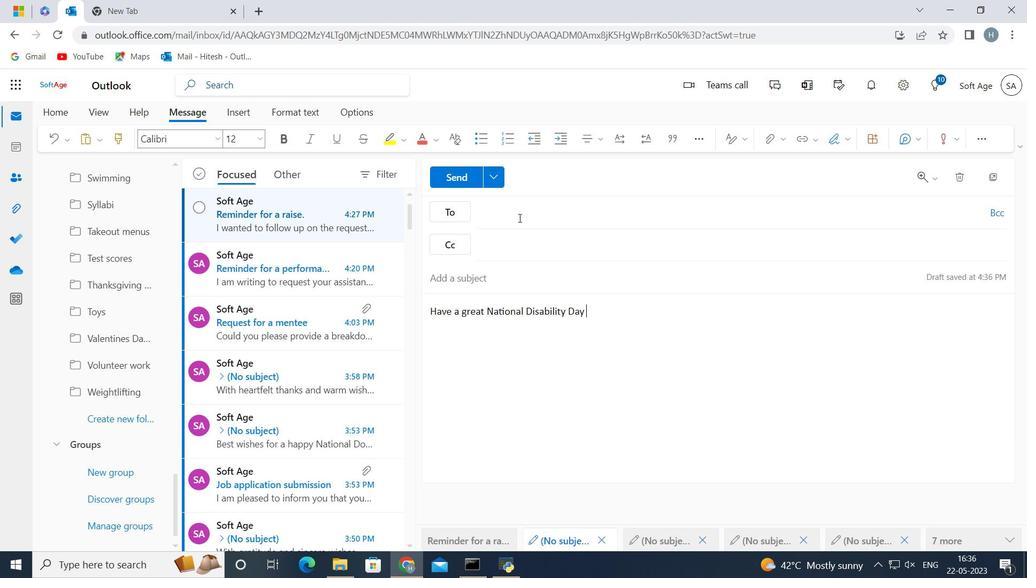 
Action: Mouse pressed left at (518, 216)
Screenshot: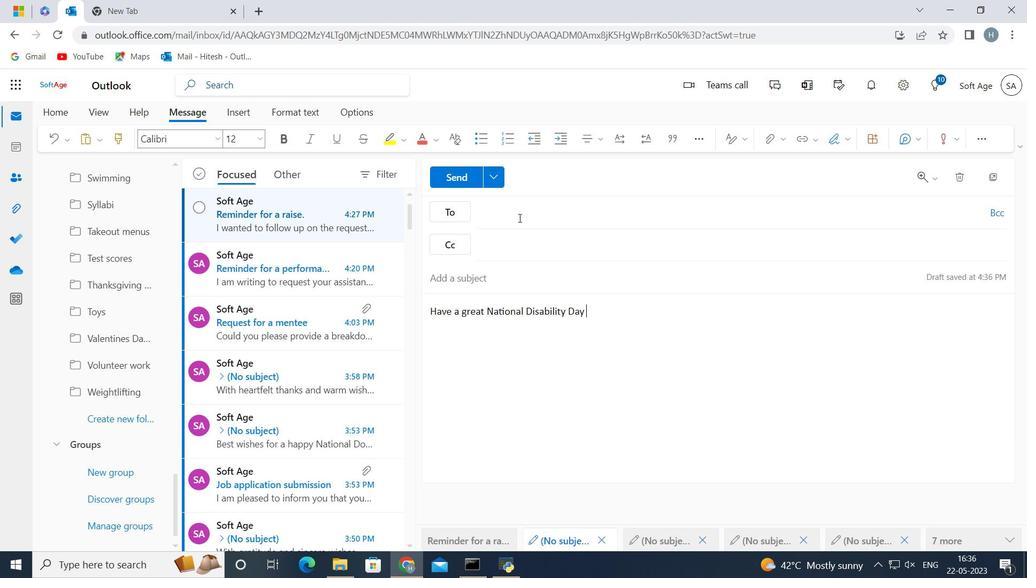 
Action: Key pressed softage.8<Key.shift>@softage.net
Screenshot: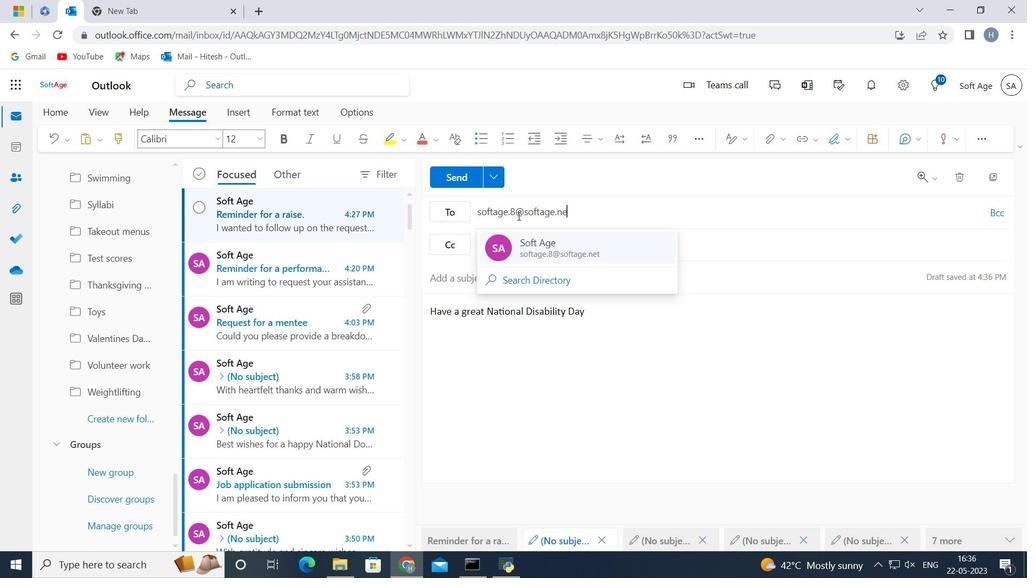 
Action: Mouse moved to (542, 257)
Screenshot: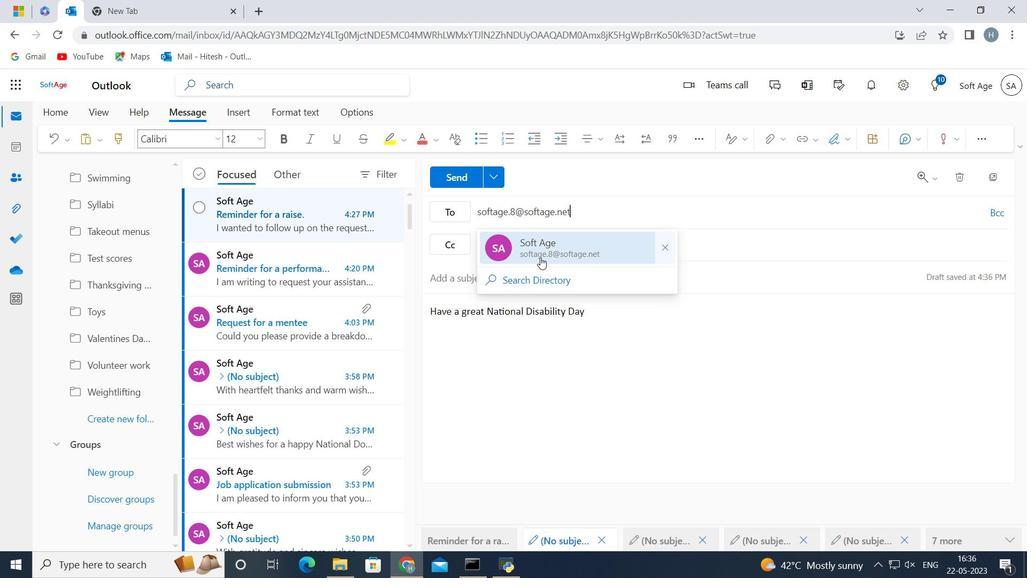 
Action: Mouse pressed left at (542, 257)
Screenshot: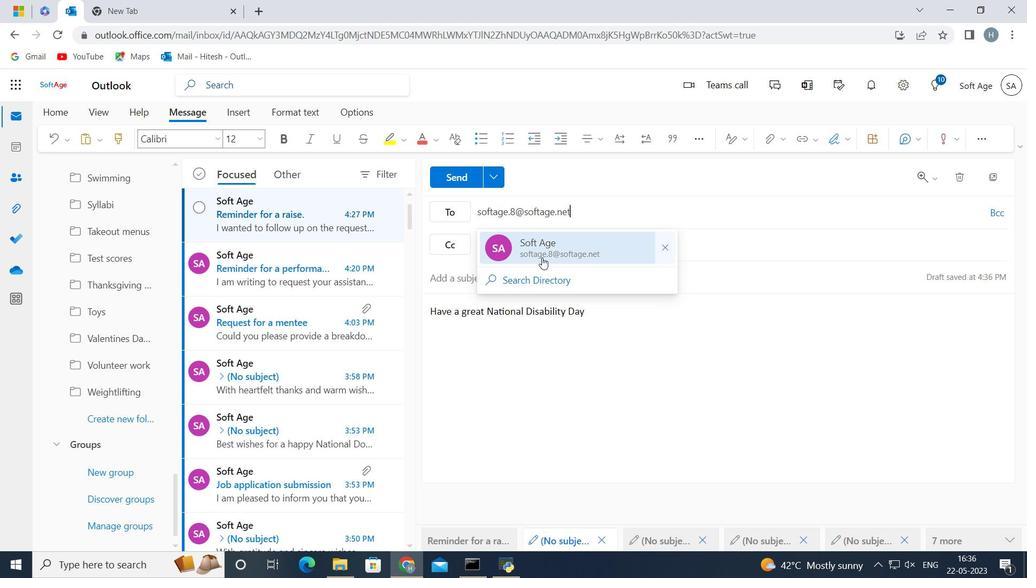 
Action: Mouse moved to (118, 414)
Screenshot: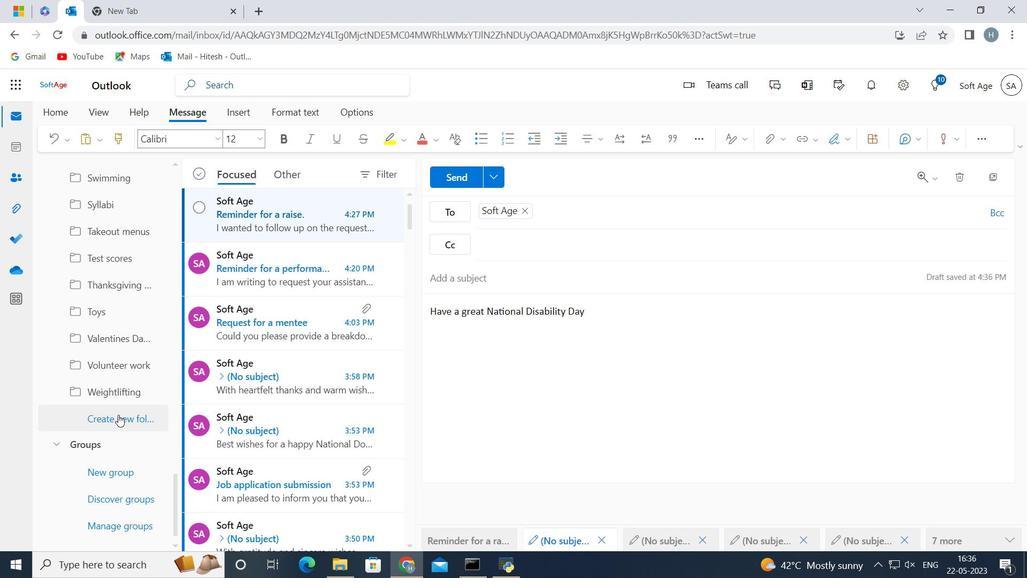 
Action: Mouse pressed left at (118, 414)
Screenshot: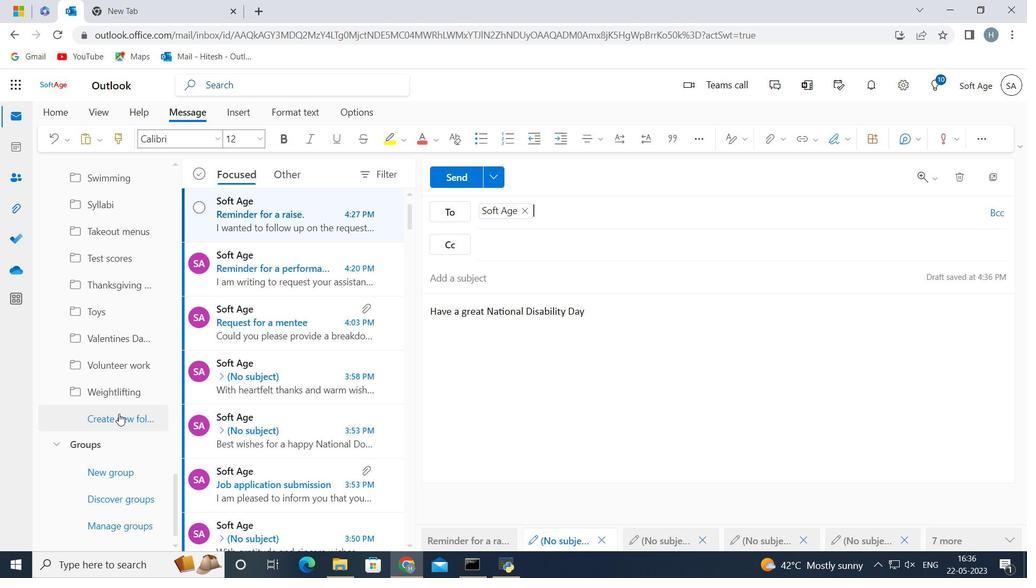 
Action: Key pressed <Key.shift><Key.shift><Key.shift>Graphic<Key.space>design
Screenshot: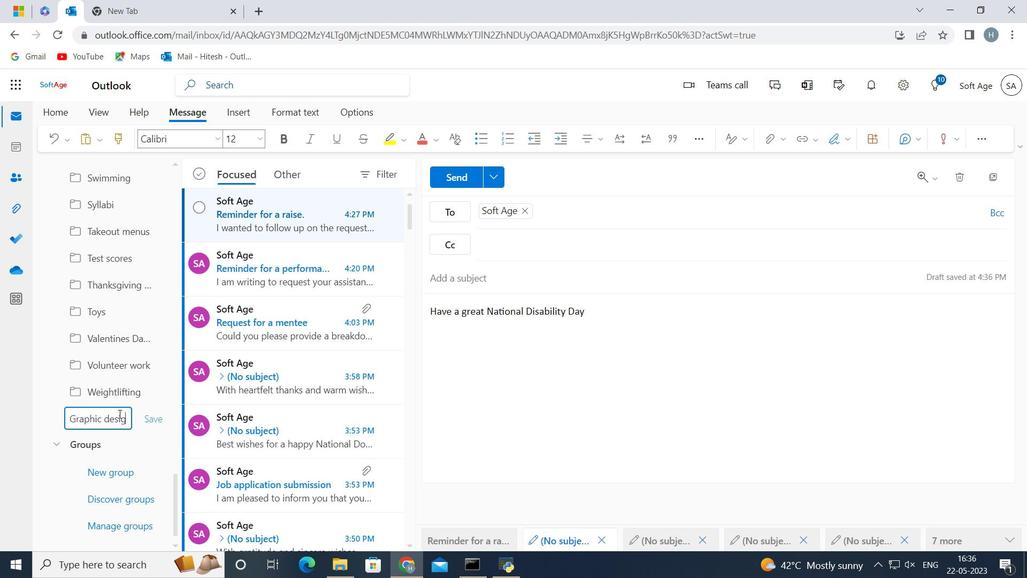 
Action: Mouse moved to (153, 418)
Screenshot: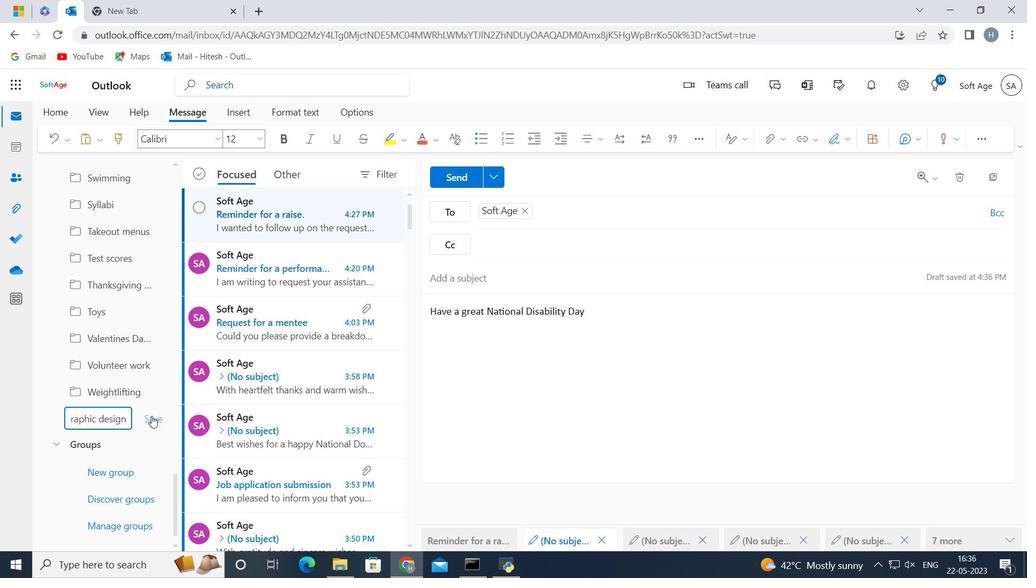 
Action: Mouse pressed left at (153, 418)
Screenshot: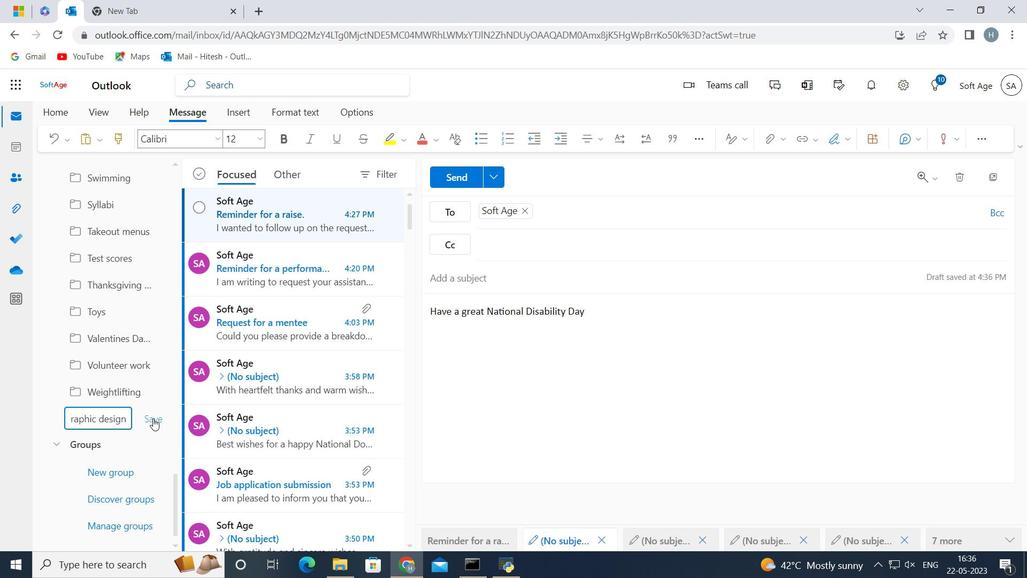 
Action: Mouse moved to (564, 355)
Screenshot: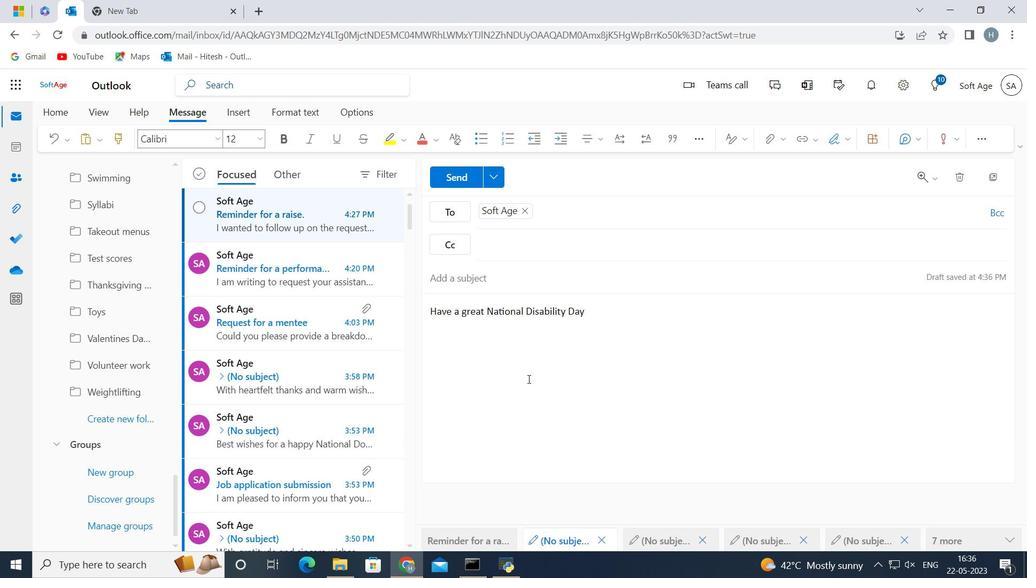 
